 Task: open an excel sheet and write heading  Budget MasterAdd Categories in a column and its values below  'Housing, Transportation, Groceries, Utilities, Entertainment, Dining Out, Health, Miscellaneous, Savings & Total. 'Add Budgeted amountin next column and its values below  $1,500, $300, $400, $150, $200, $250, $100, $150, $500 & $3,550. Add Actual amount in next column and its values below  $1,400, $280, $420, $160, $180, $270, $90, $140, $550 & $3,550. Add Difference in next column and its values below  -$100, -$20, +$20, +$10, -$20, +$20, -$10, -$10, +$50 & $0. J6Save page DashboardInvReceipts
Action: Mouse moved to (51, 139)
Screenshot: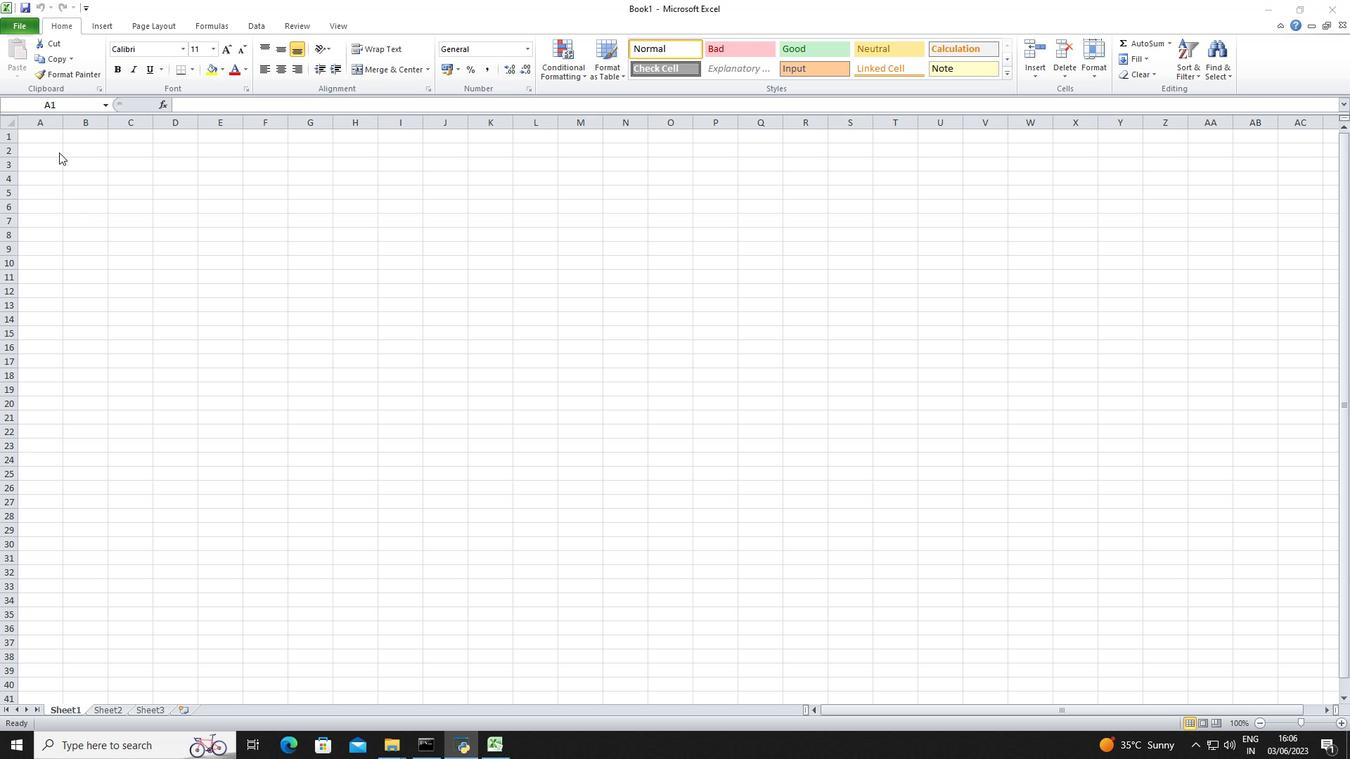 
Action: Mouse pressed left at (51, 139)
Screenshot: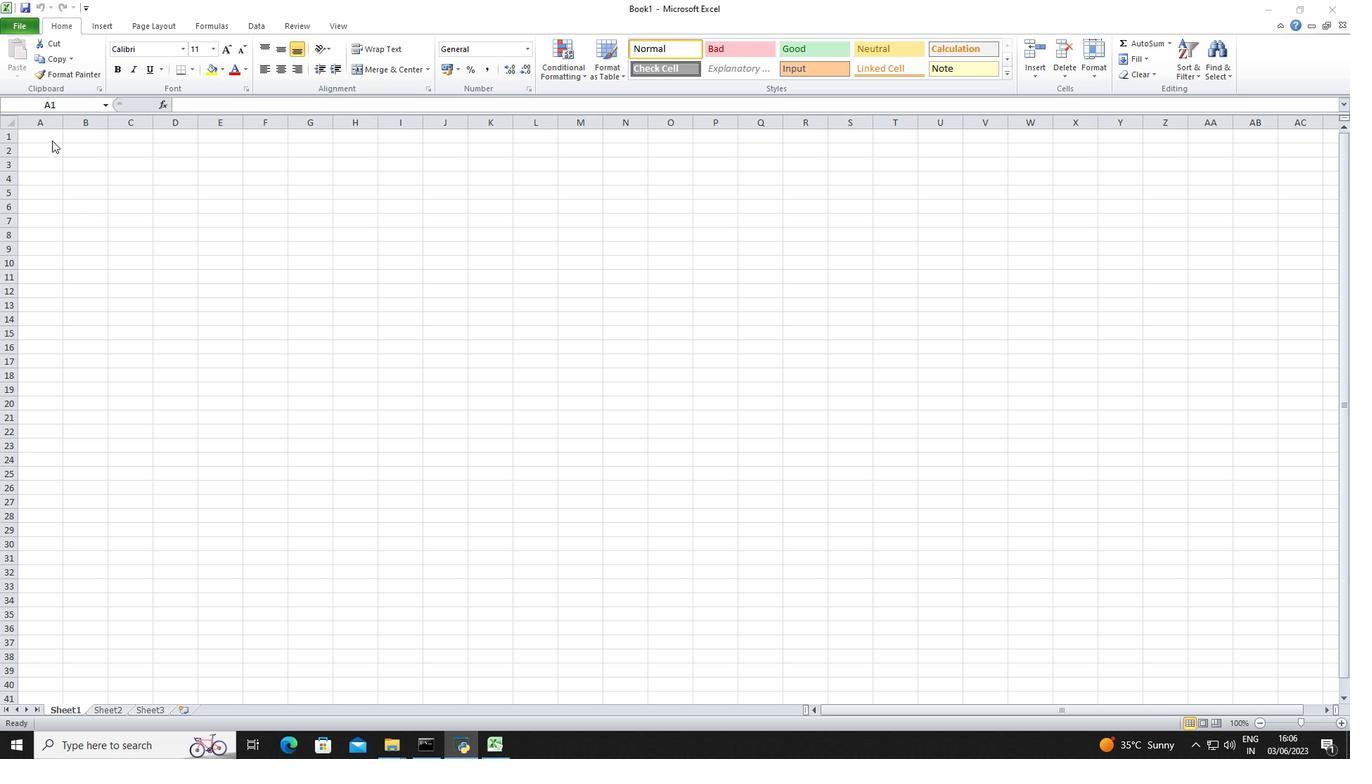 
Action: Key pressed <Key.shift>Budget<Key.space><Key.shift>Master<Key.down><Key.down><Key.shift>Categories<Key.down><Key.shift>Housing<Key.down><Key.shift>Transportation<Key.down><Key.shift><Key.shift><Key.shift>Groceries<Key.down><Key.shift>Utilities<Key.down><Key.shift>Entertainment<Key.down><Key.shift>Dining<Key.space><Key.shift>Out<Key.down><Key.shift>Health<Key.down><Key.shift>Miscellaneous<Key.down><Key.shift>Savings<Key.down><Key.shift>Total<Key.down><Key.right><Key.right><Key.up><Key.up><Key.up><Key.up><Key.up><Key.up><Key.up><Key.up><Key.up><Key.up><Key.up><Key.shift>Budgeted<Key.space><Key.shift>Amount<Key.space>1500<Key.backspace><Key.backspace><Key.backspace><Key.down><Key.up><Key.right><Key.backspace><Key.shift>AMount<Key.down><Key.left>1500<Key.down>300<Key.down>400<Key.down>150<Key.down>200<Key.down>250<Key.down>100<Key.down>150<Key.down>500<Key.down>3550<Key.down><Key.right><Key.right><Key.right><Key.up><Key.up><Key.up><Key.up><Key.up><Key.up><Key.up><Key.up><Key.up><Key.up><Key.up><Key.shift>Amount<Key.down>1400<Key.down>280<Key.down>420<Key.down>160<Key.down>180<Key.down>270<Key.down>90<Key.down>140<Key.down>550<Key.down>3550<Key.down>
Screenshot: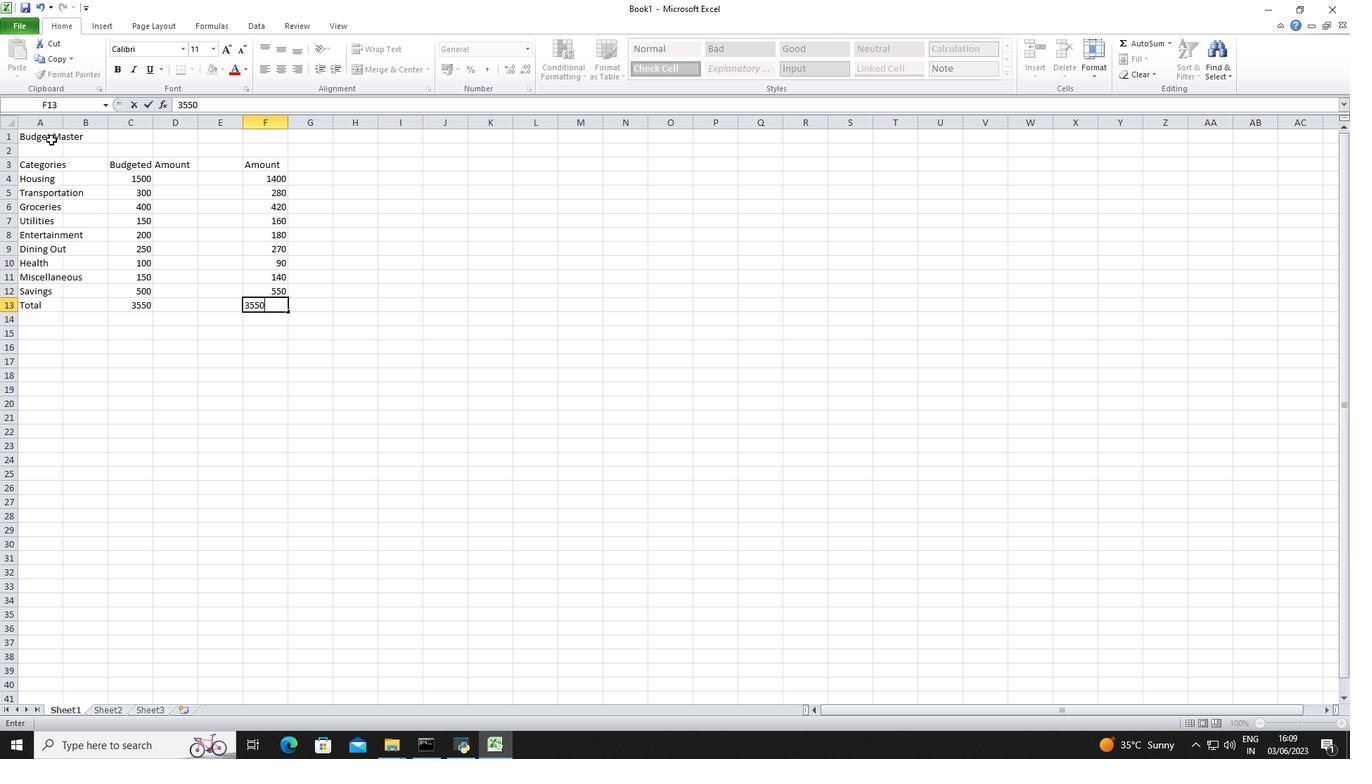 
Action: Mouse moved to (132, 178)
Screenshot: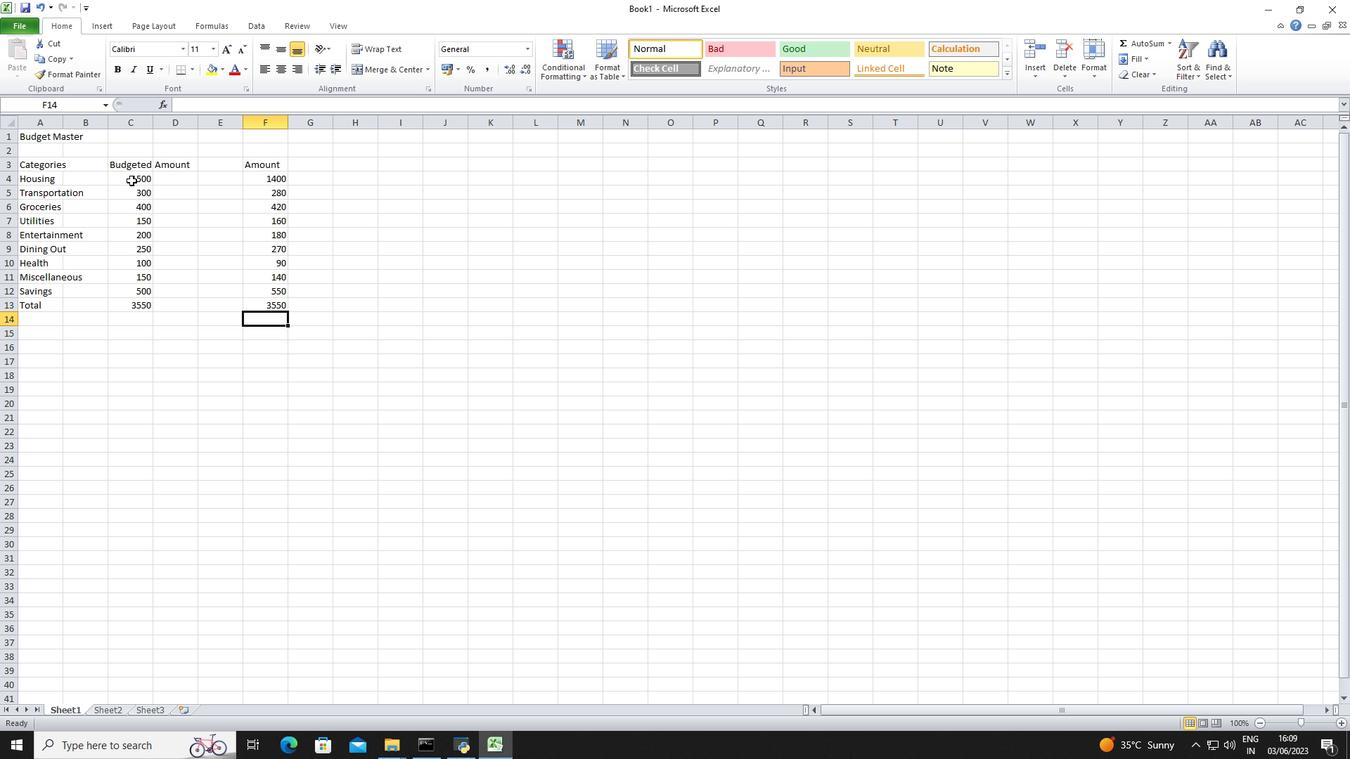 
Action: Mouse pressed left at (132, 178)
Screenshot: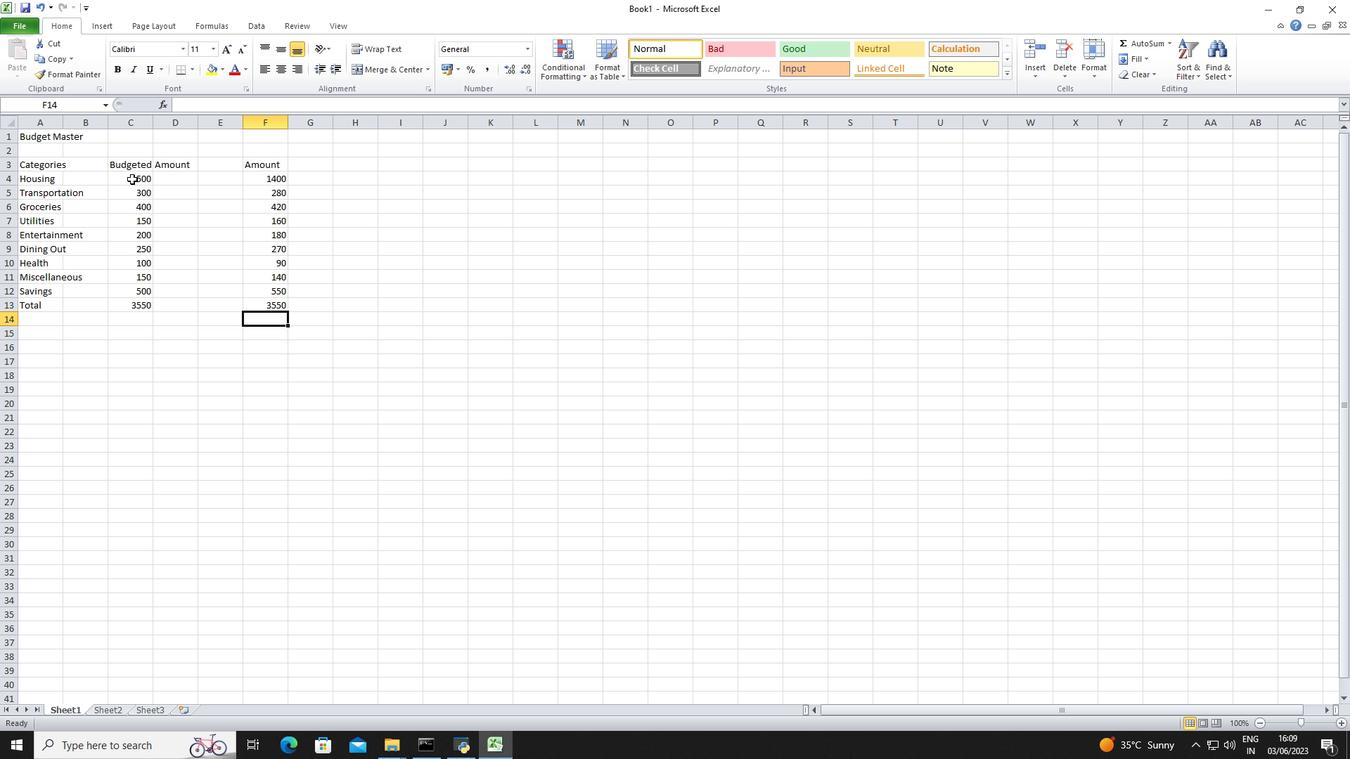 
Action: Mouse moved to (530, 42)
Screenshot: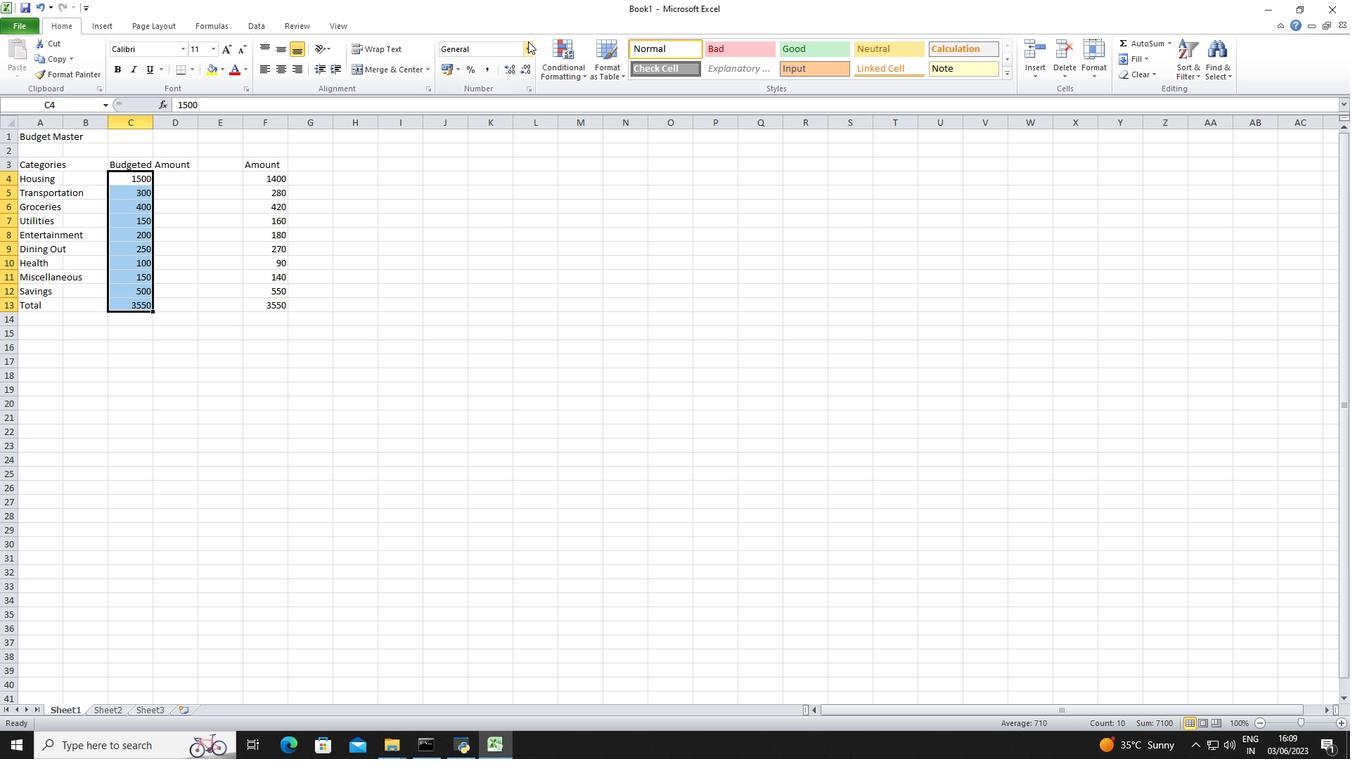 
Action: Mouse pressed left at (530, 42)
Screenshot: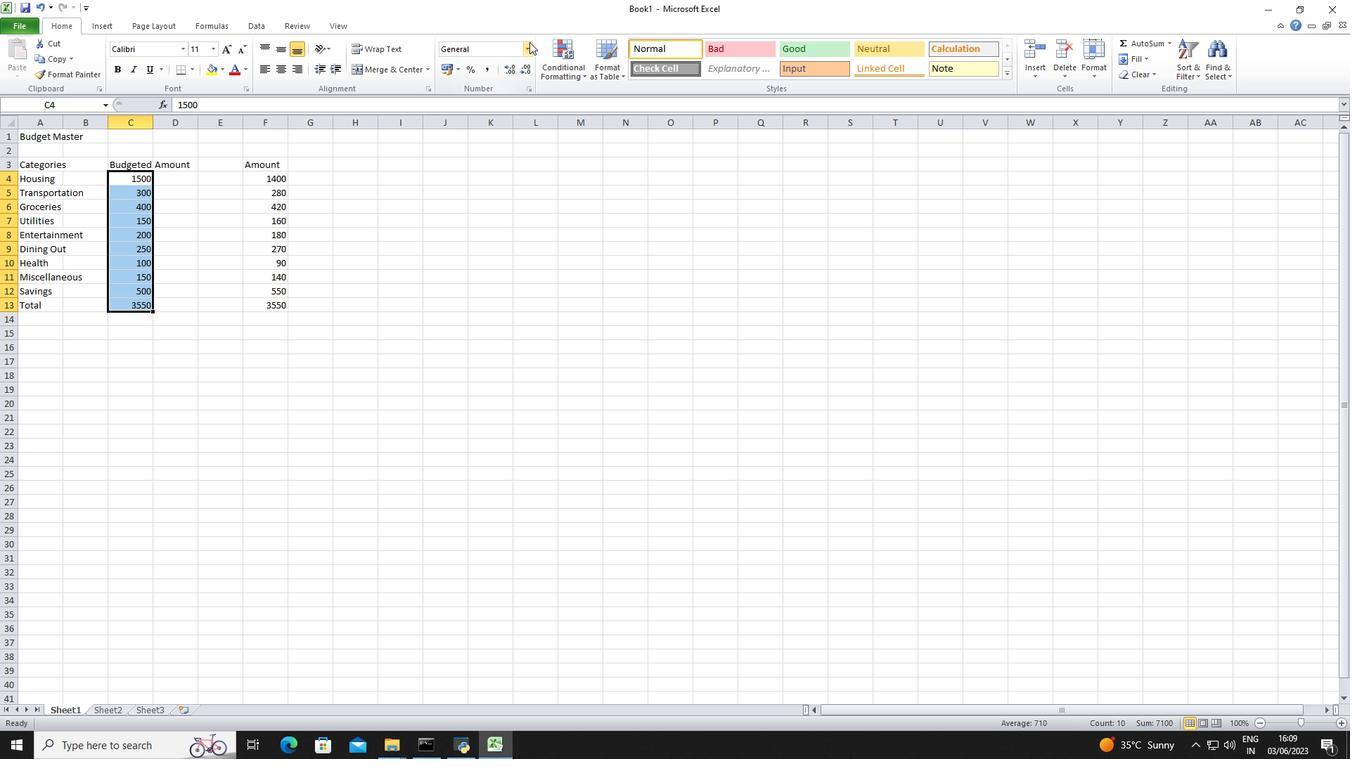 
Action: Mouse moved to (501, 401)
Screenshot: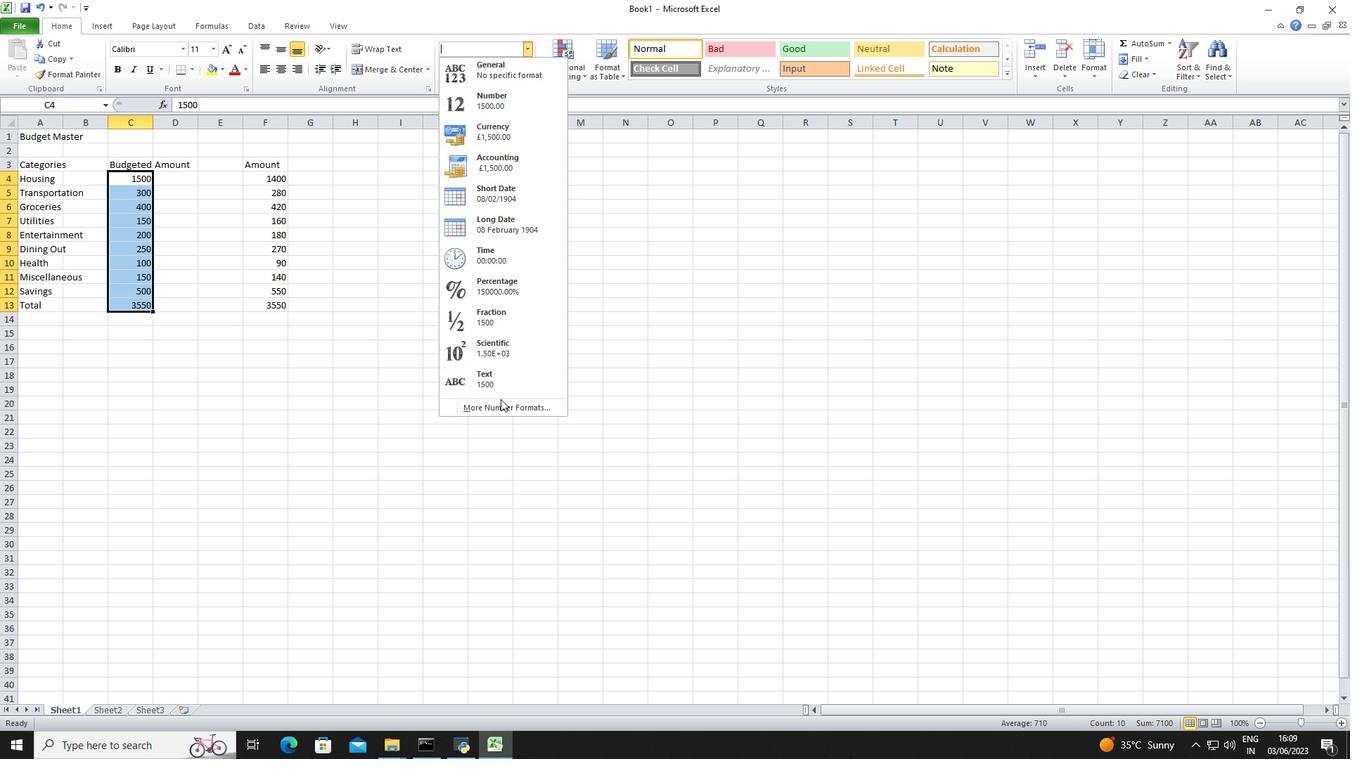 
Action: Mouse pressed left at (501, 401)
Screenshot: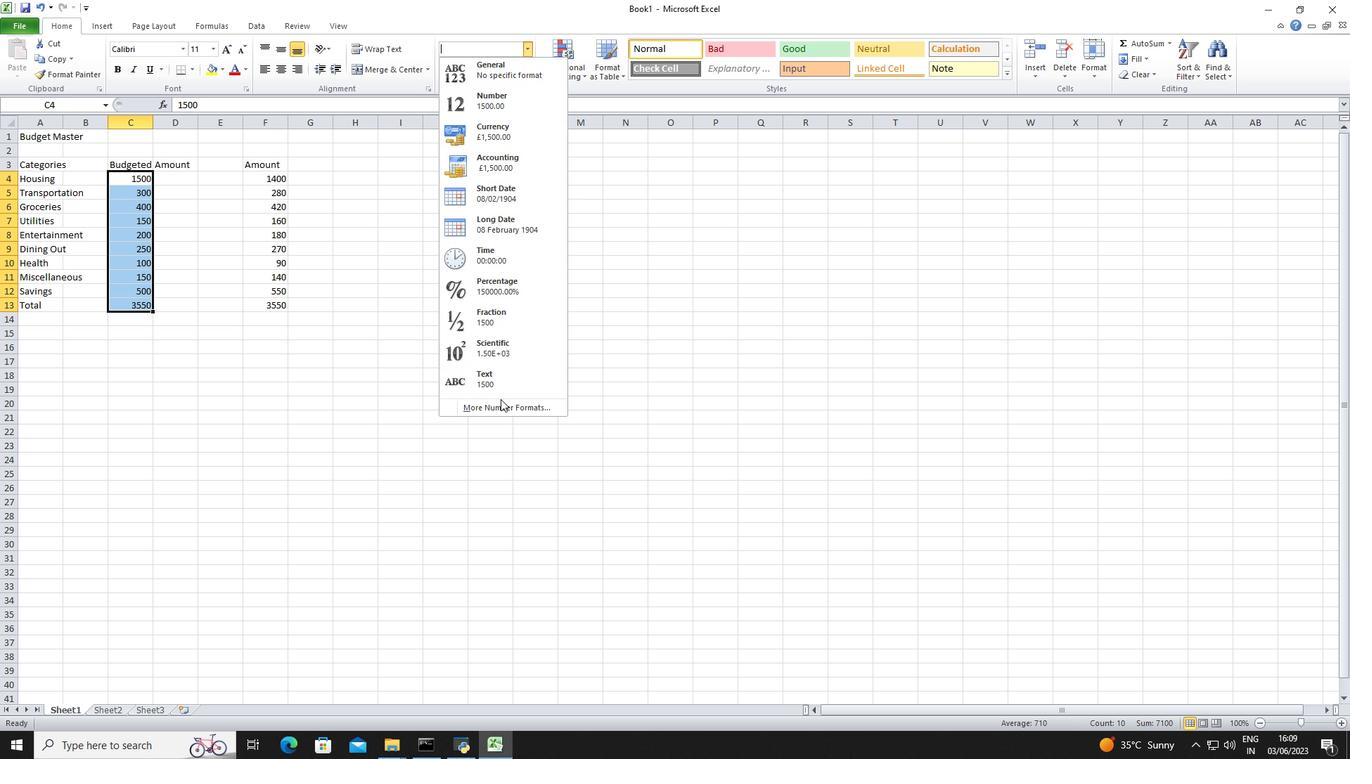 
Action: Mouse moved to (206, 260)
Screenshot: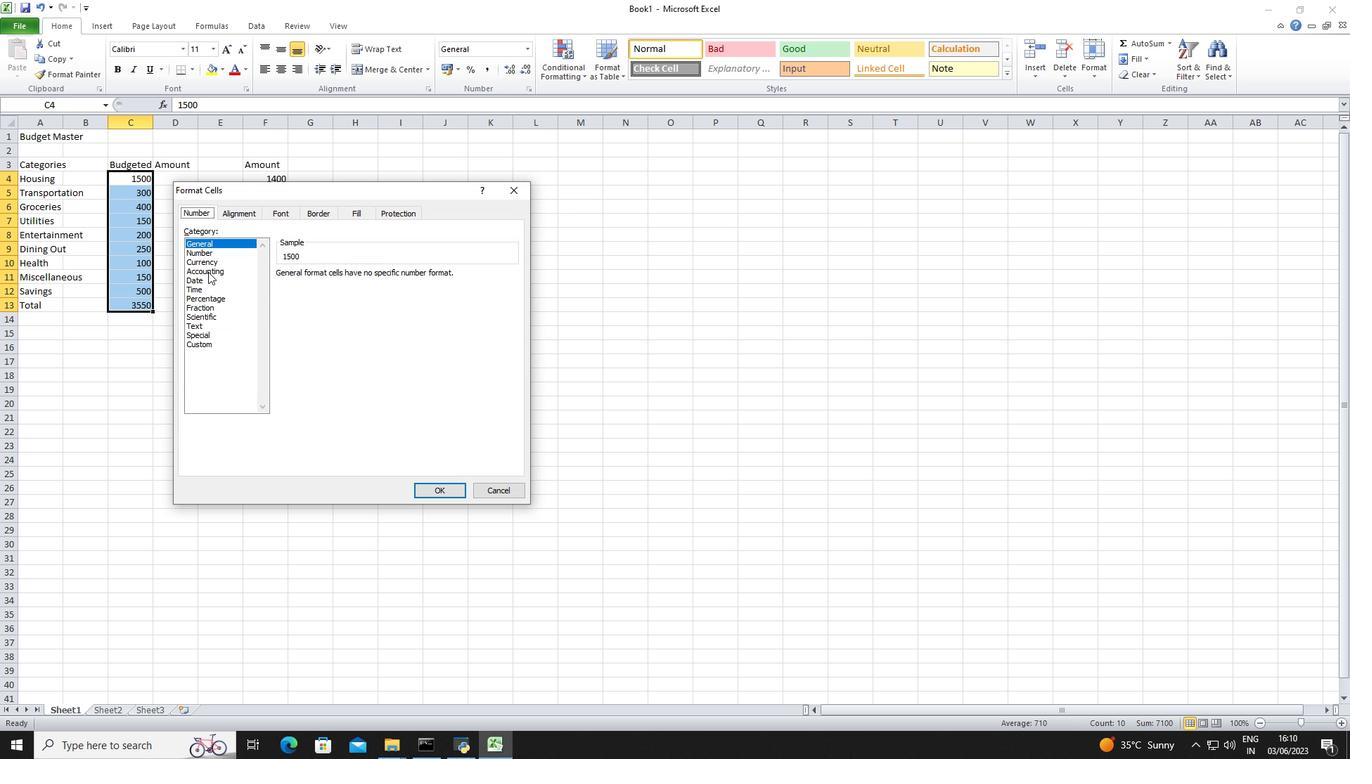 
Action: Mouse pressed left at (206, 260)
Screenshot: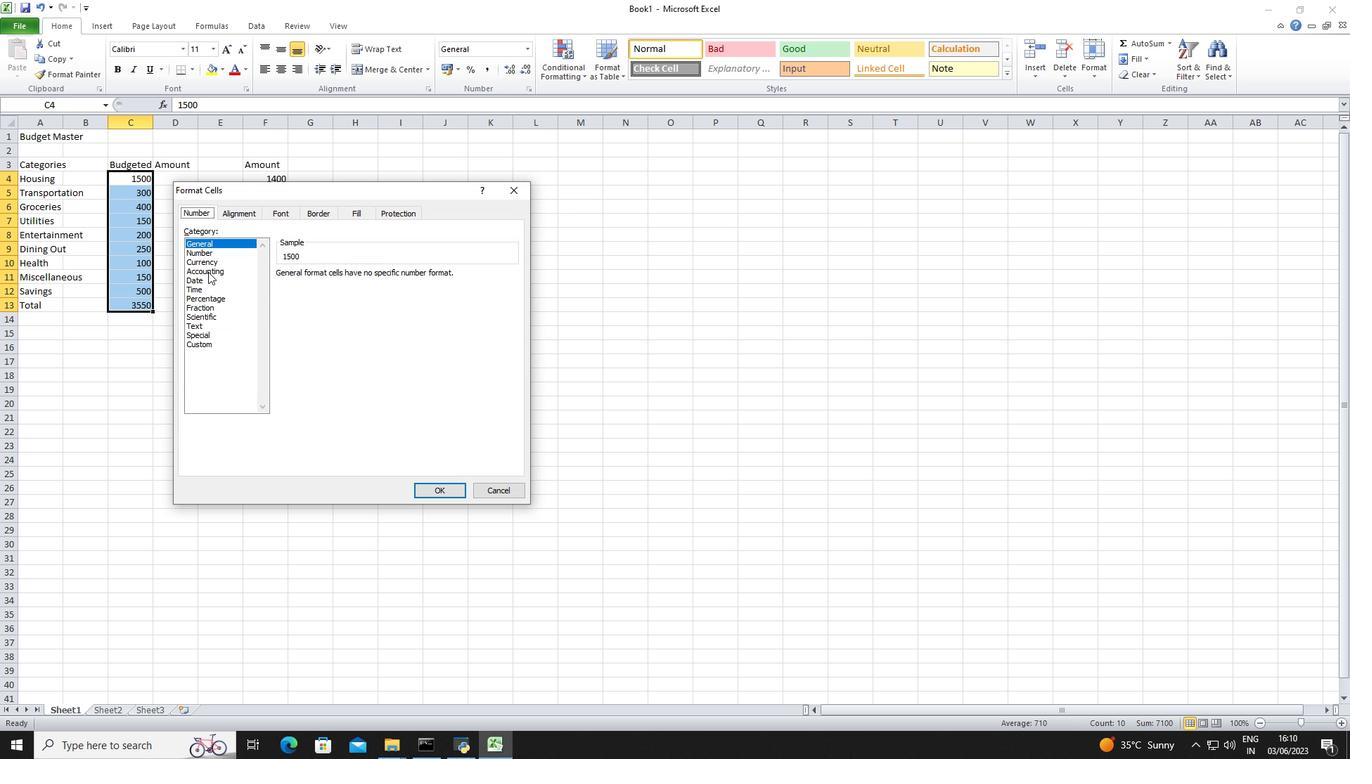 
Action: Mouse moved to (372, 277)
Screenshot: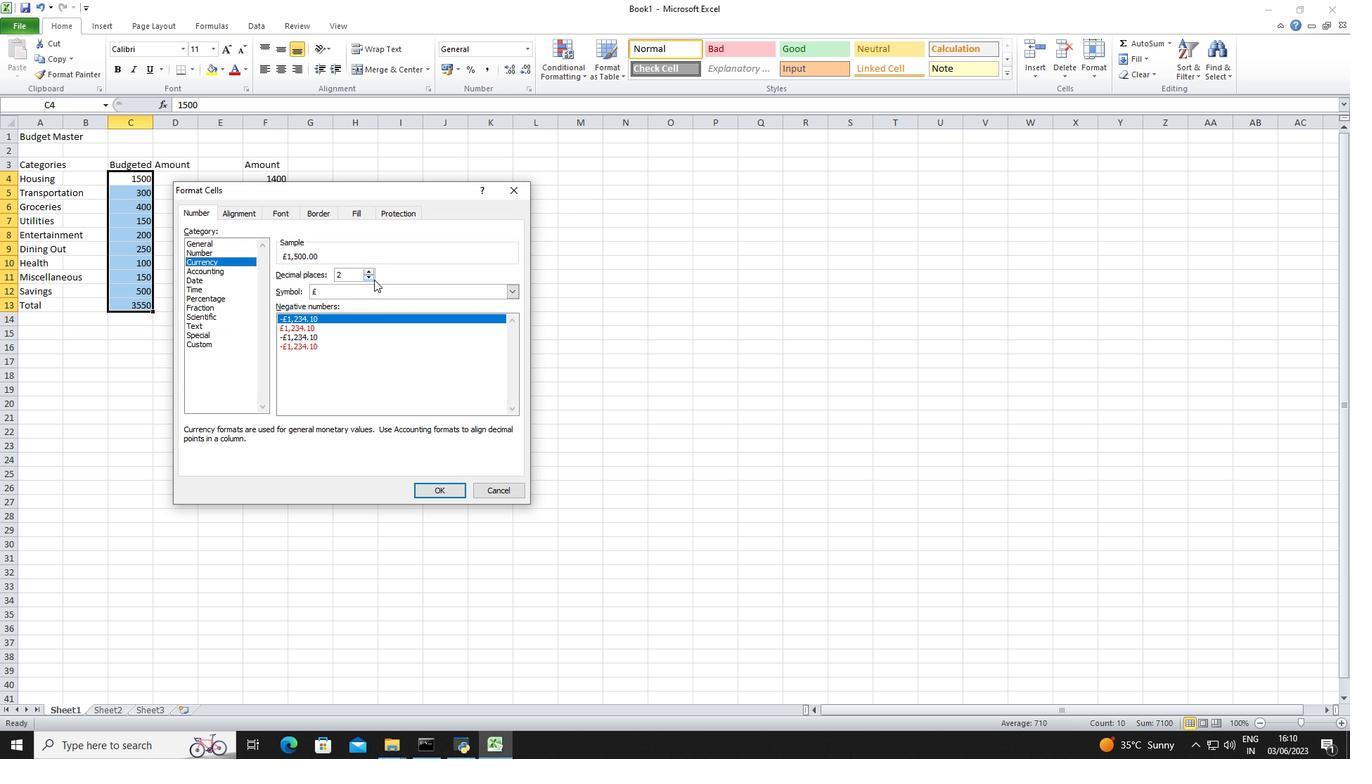 
Action: Mouse pressed left at (372, 277)
Screenshot: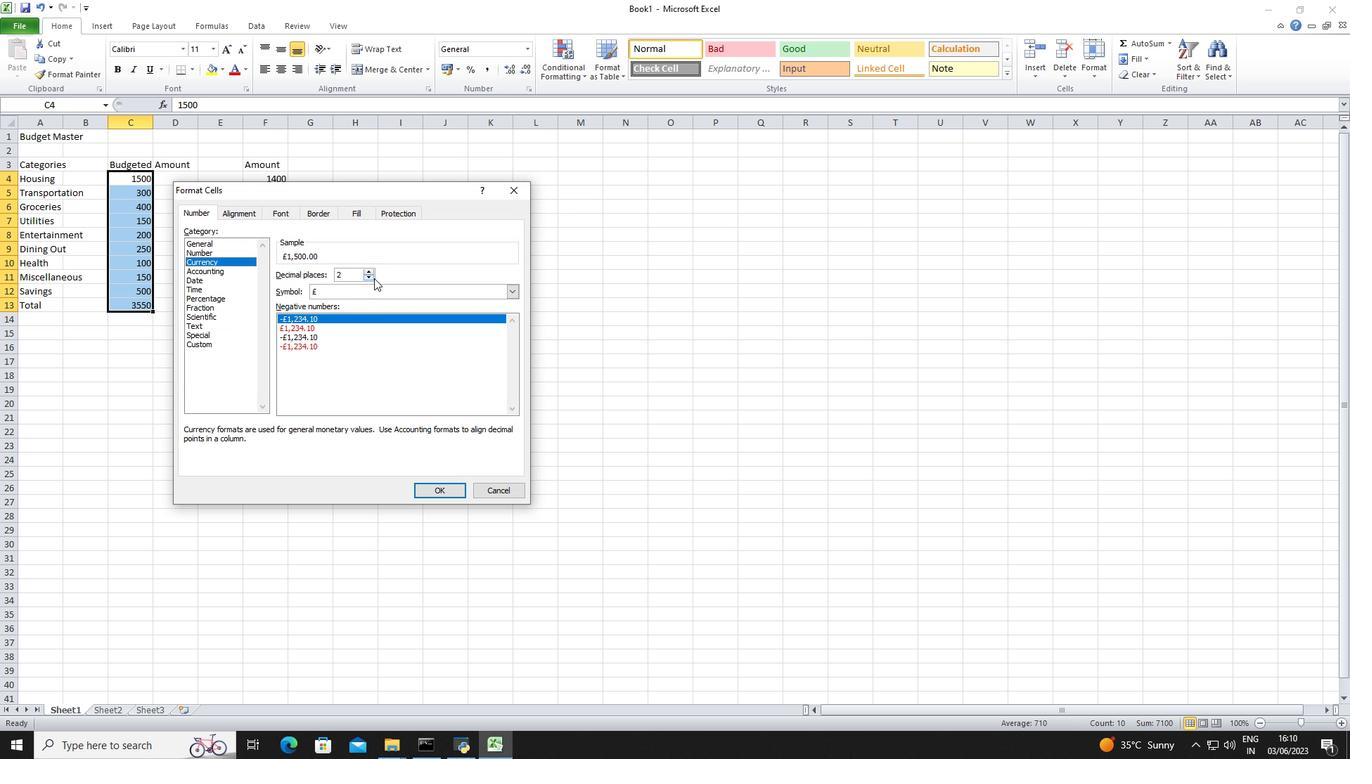 
Action: Mouse pressed left at (372, 277)
Screenshot: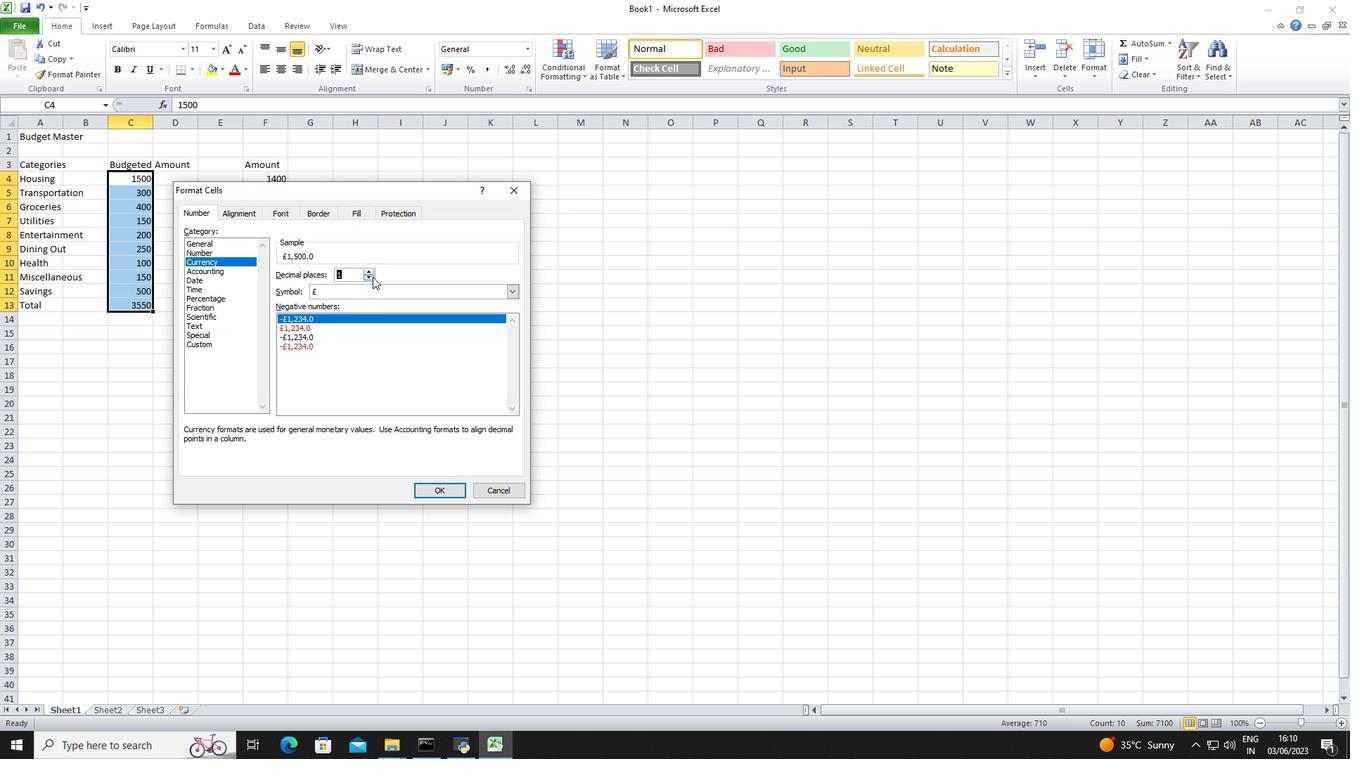 
Action: Mouse moved to (371, 286)
Screenshot: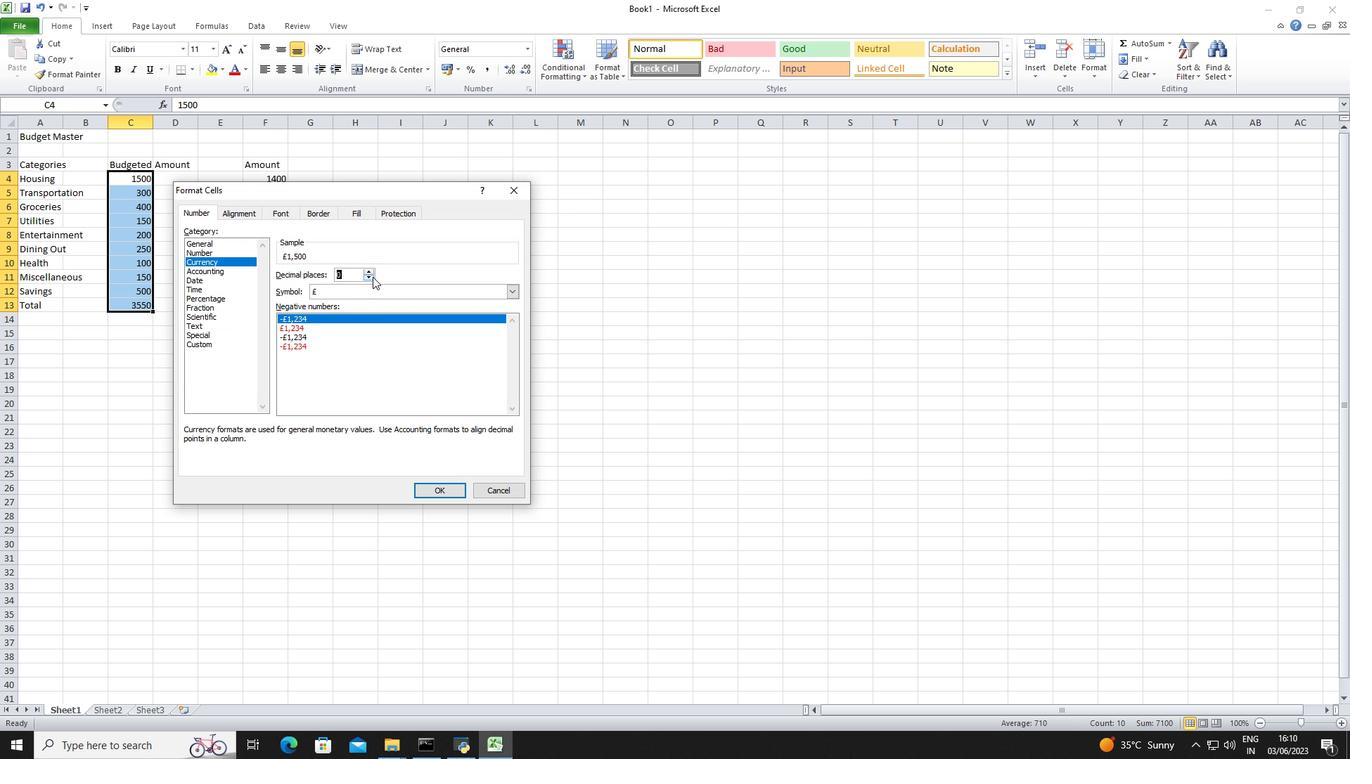 
Action: Mouse pressed left at (371, 286)
Screenshot: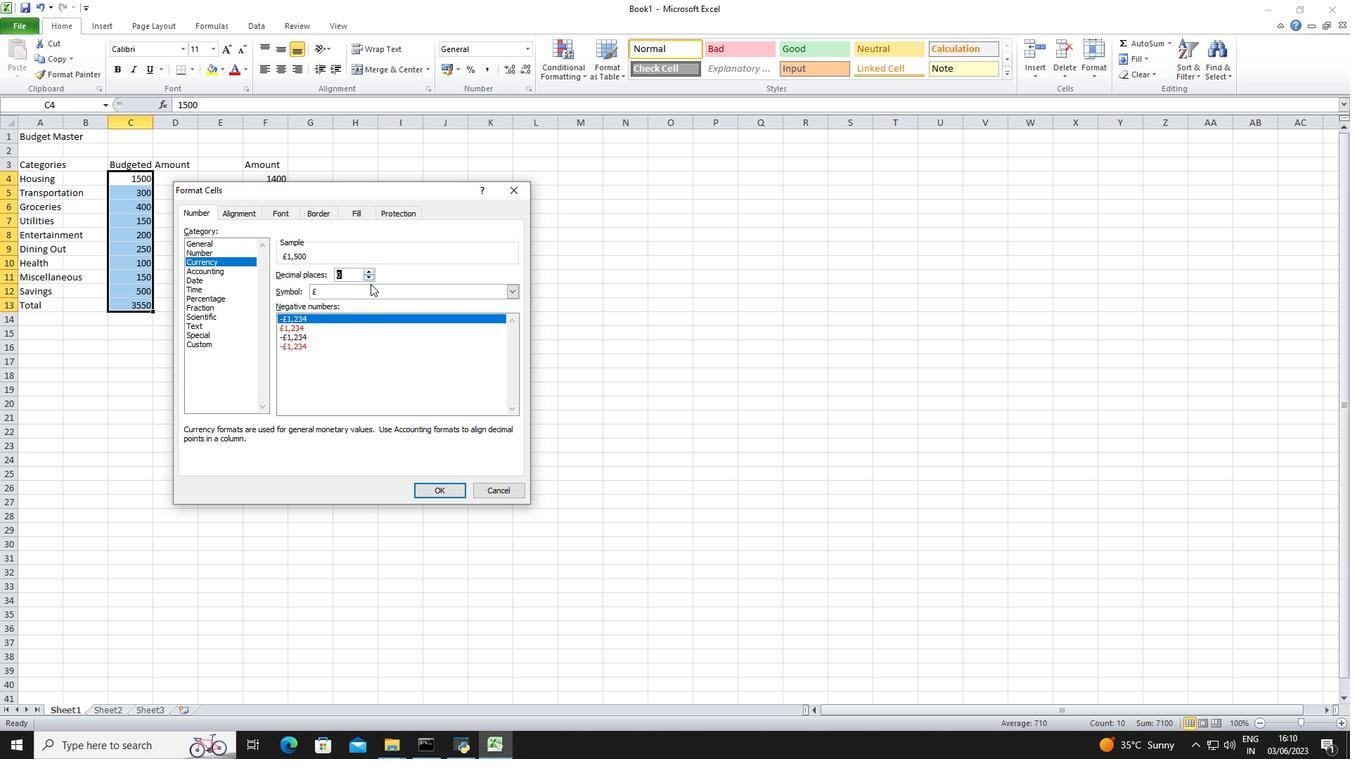 
Action: Mouse moved to (371, 322)
Screenshot: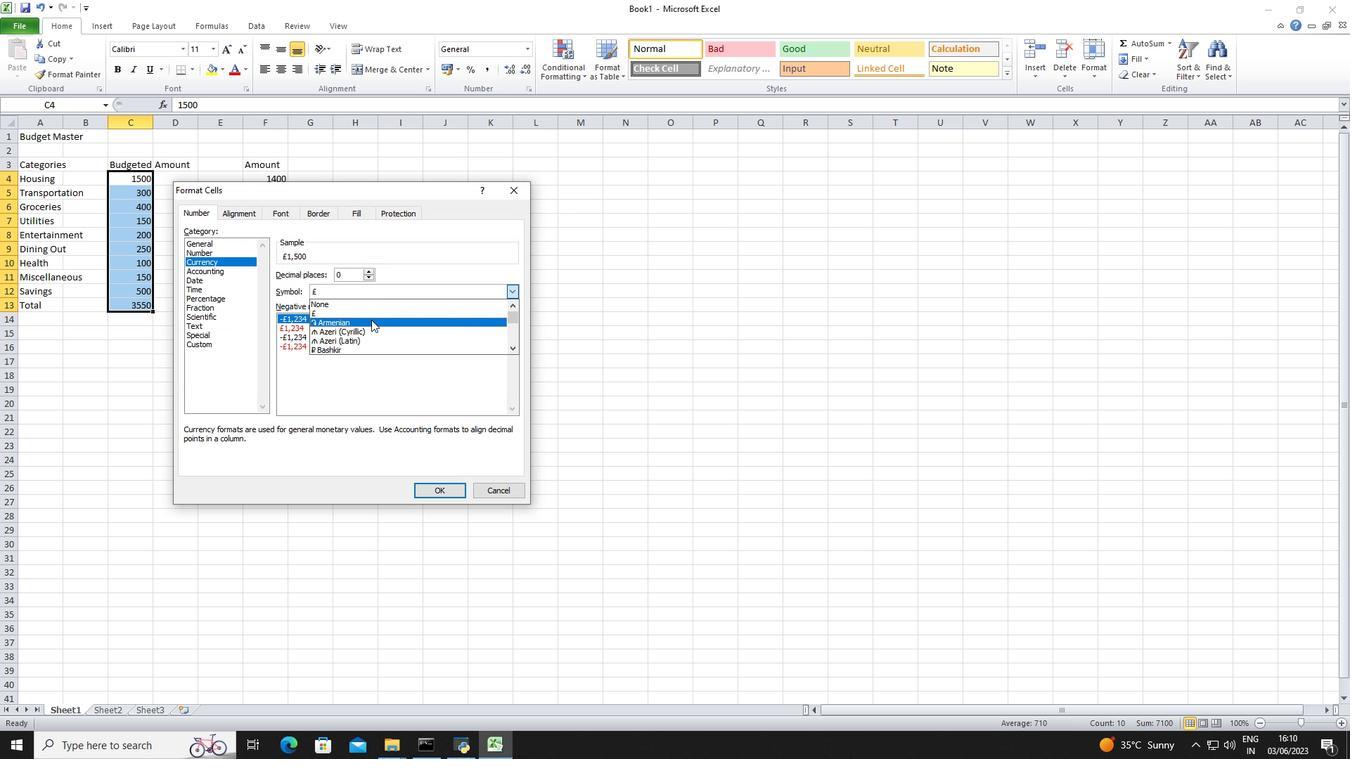 
Action: Mouse scrolled (371, 321) with delta (0, 0)
Screenshot: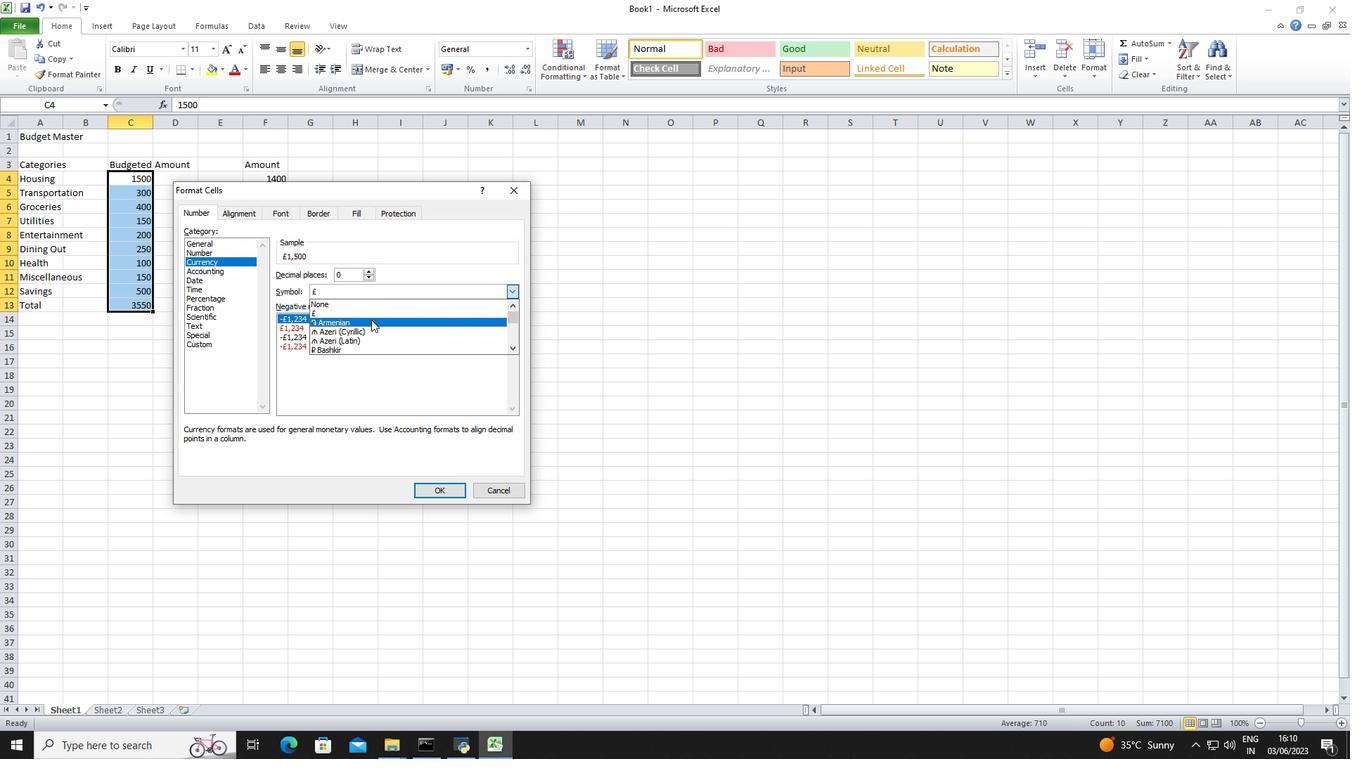 
Action: Mouse moved to (371, 322)
Screenshot: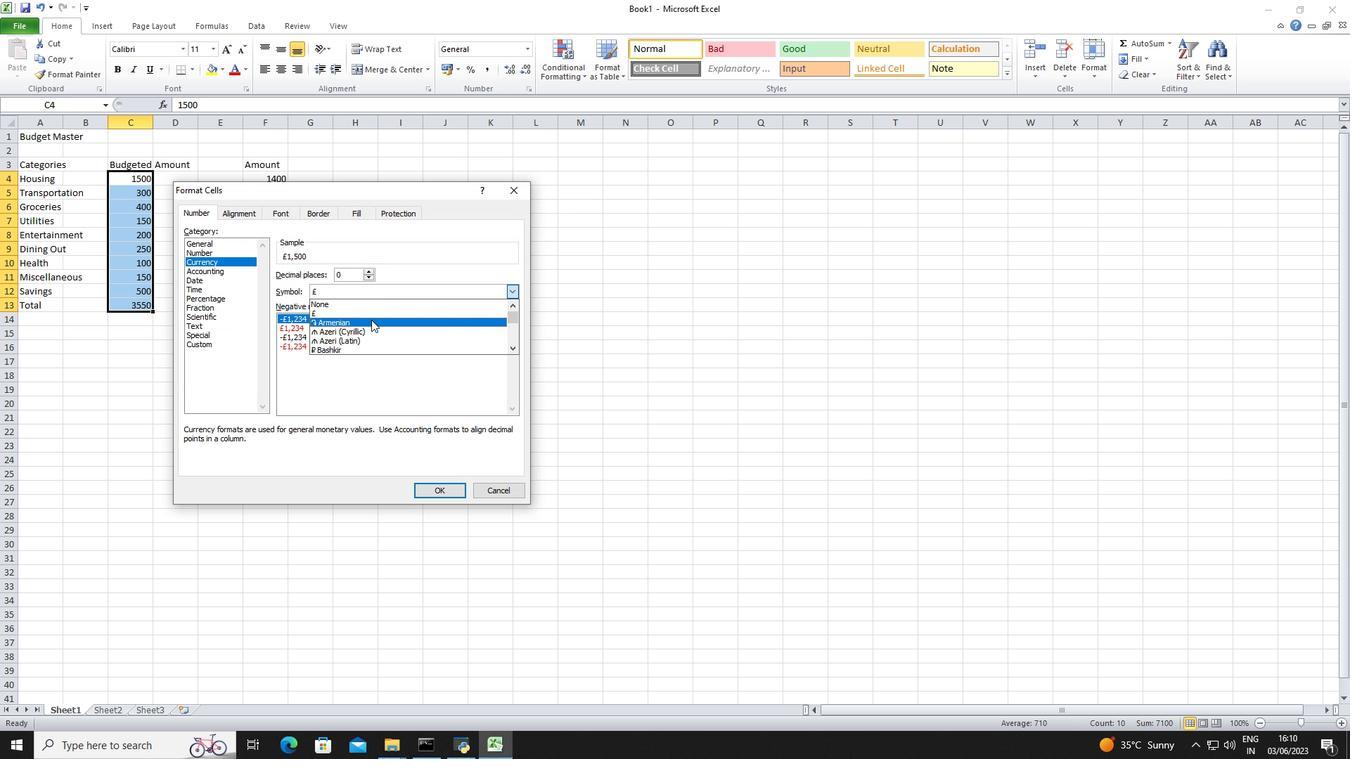 
Action: Mouse scrolled (371, 322) with delta (0, 0)
Screenshot: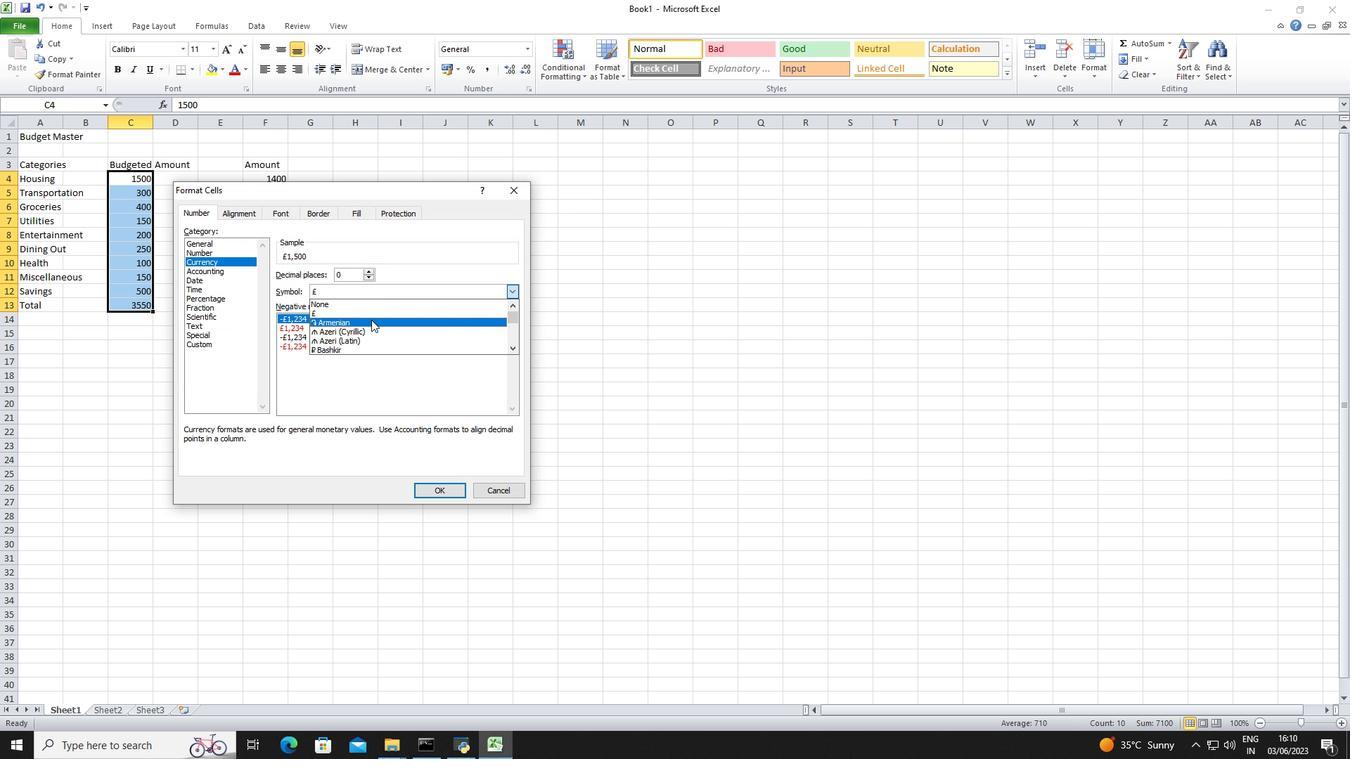 
Action: Mouse scrolled (371, 322) with delta (0, 0)
Screenshot: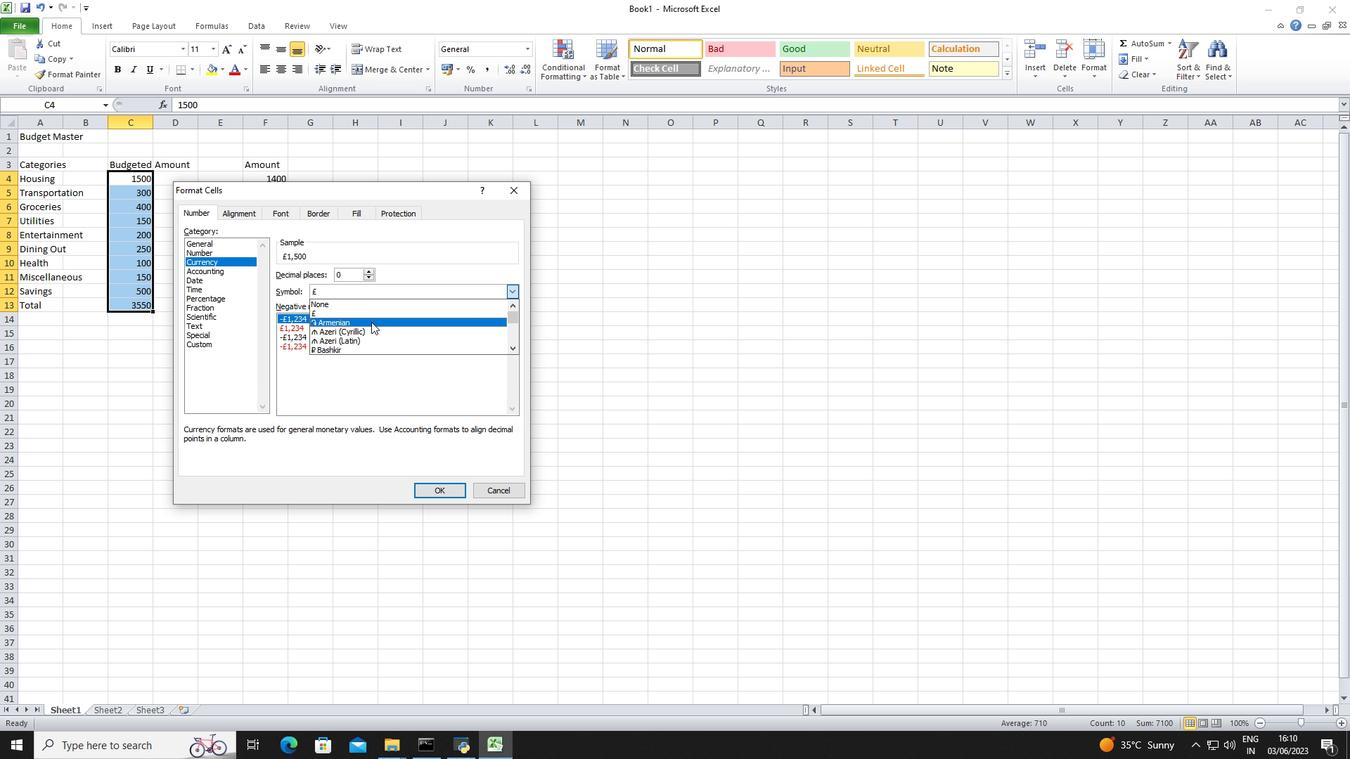 
Action: Mouse scrolled (371, 322) with delta (0, 0)
Screenshot: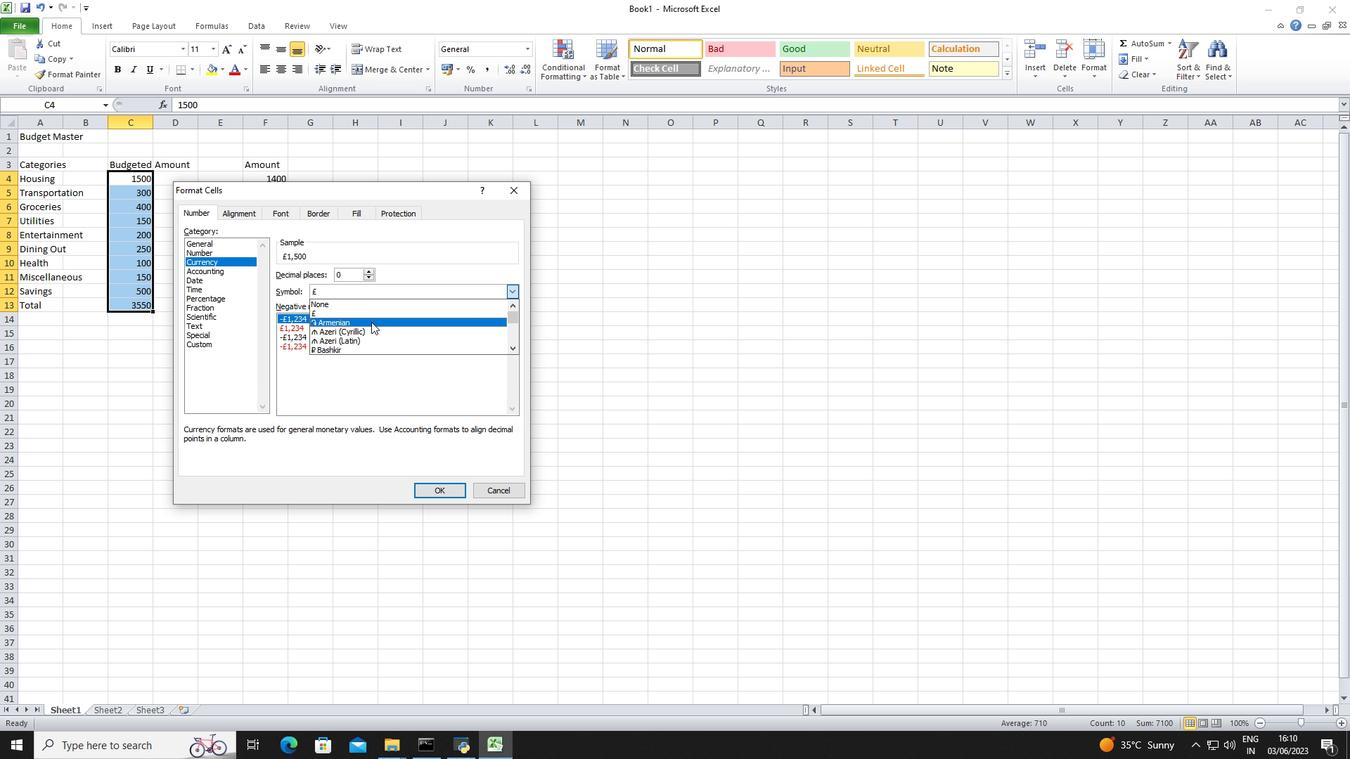 
Action: Mouse scrolled (371, 322) with delta (0, 0)
Screenshot: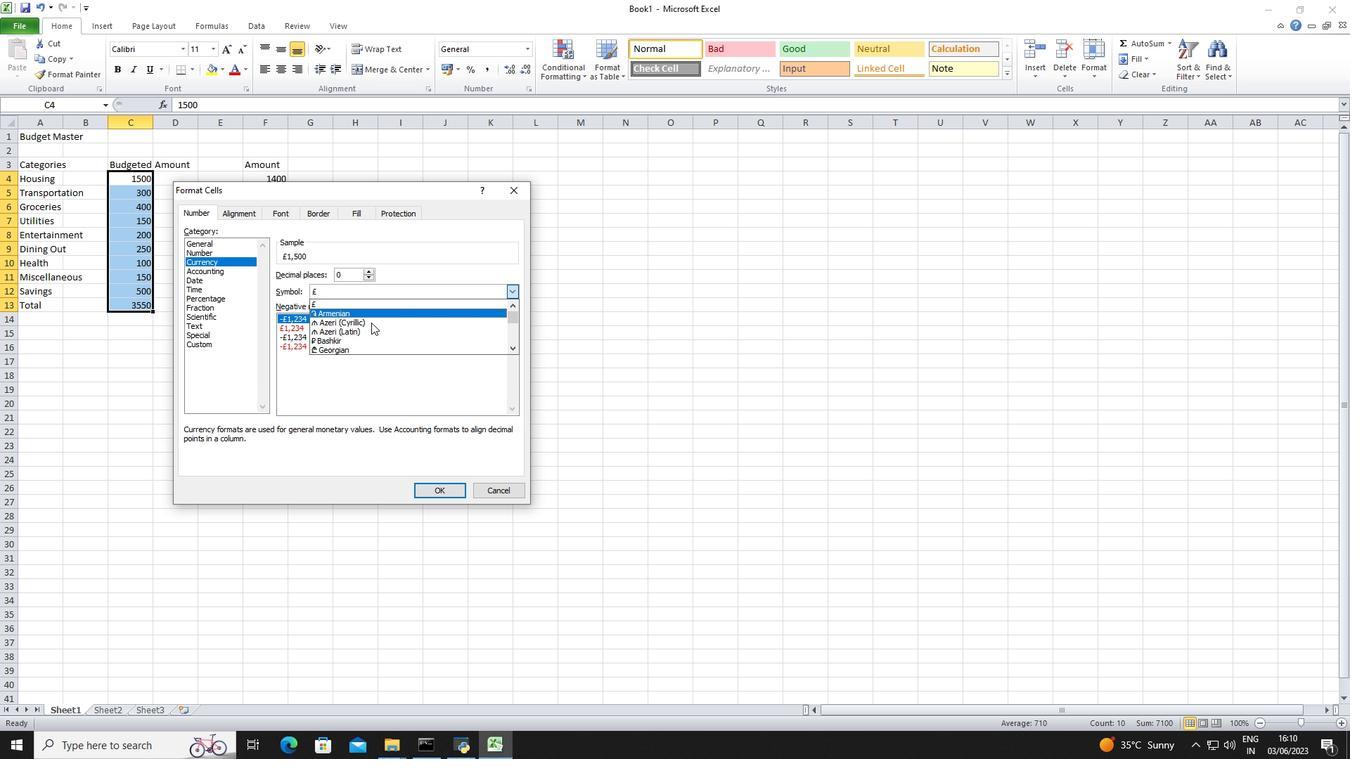 
Action: Mouse scrolled (371, 322) with delta (0, 0)
Screenshot: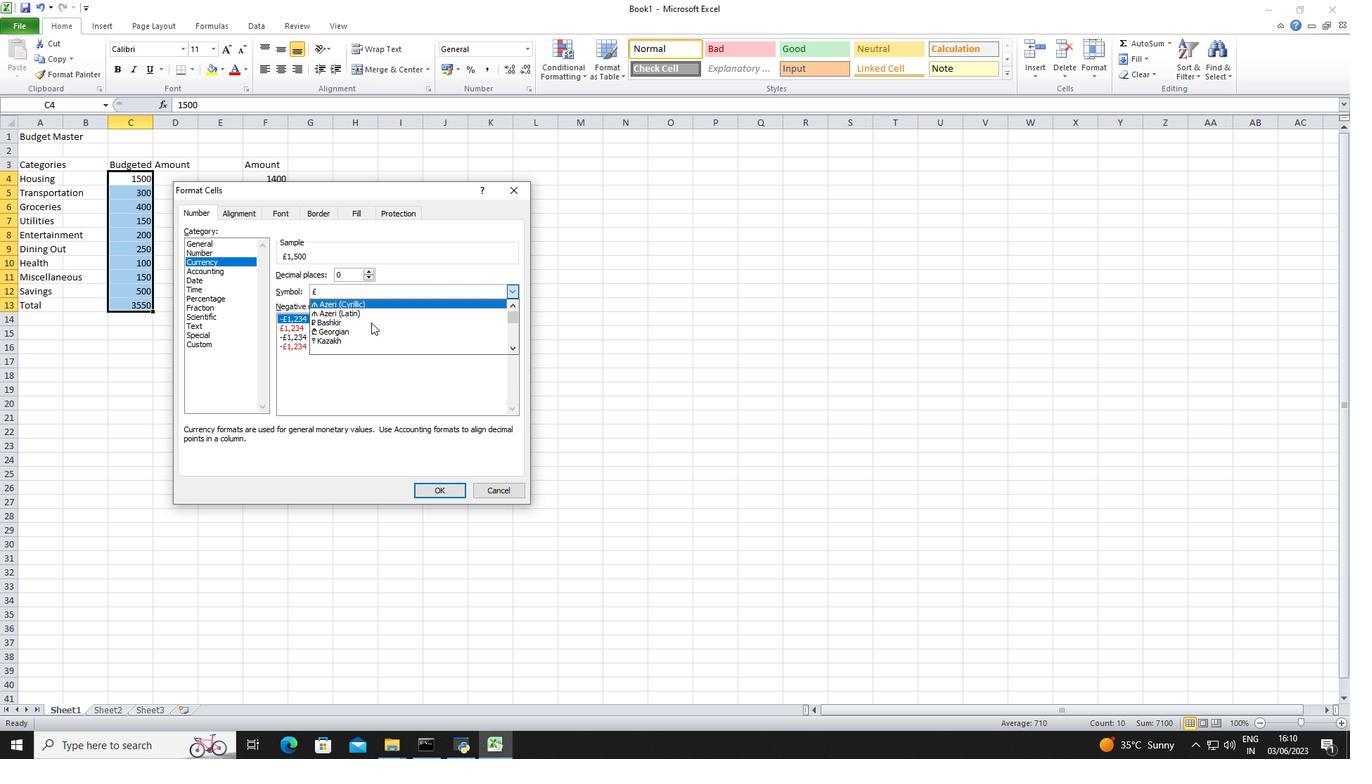 
Action: Mouse scrolled (371, 322) with delta (0, 0)
Screenshot: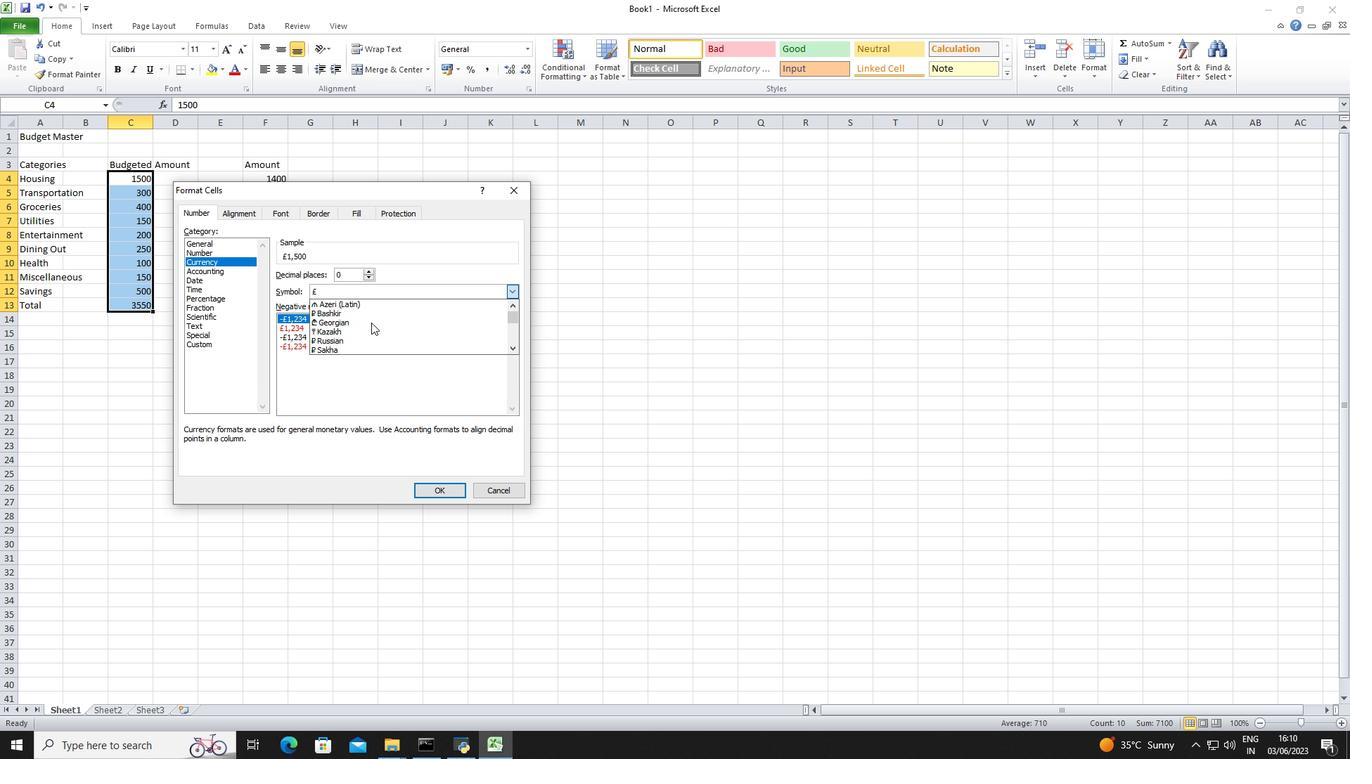 
Action: Mouse scrolled (371, 322) with delta (0, 0)
Screenshot: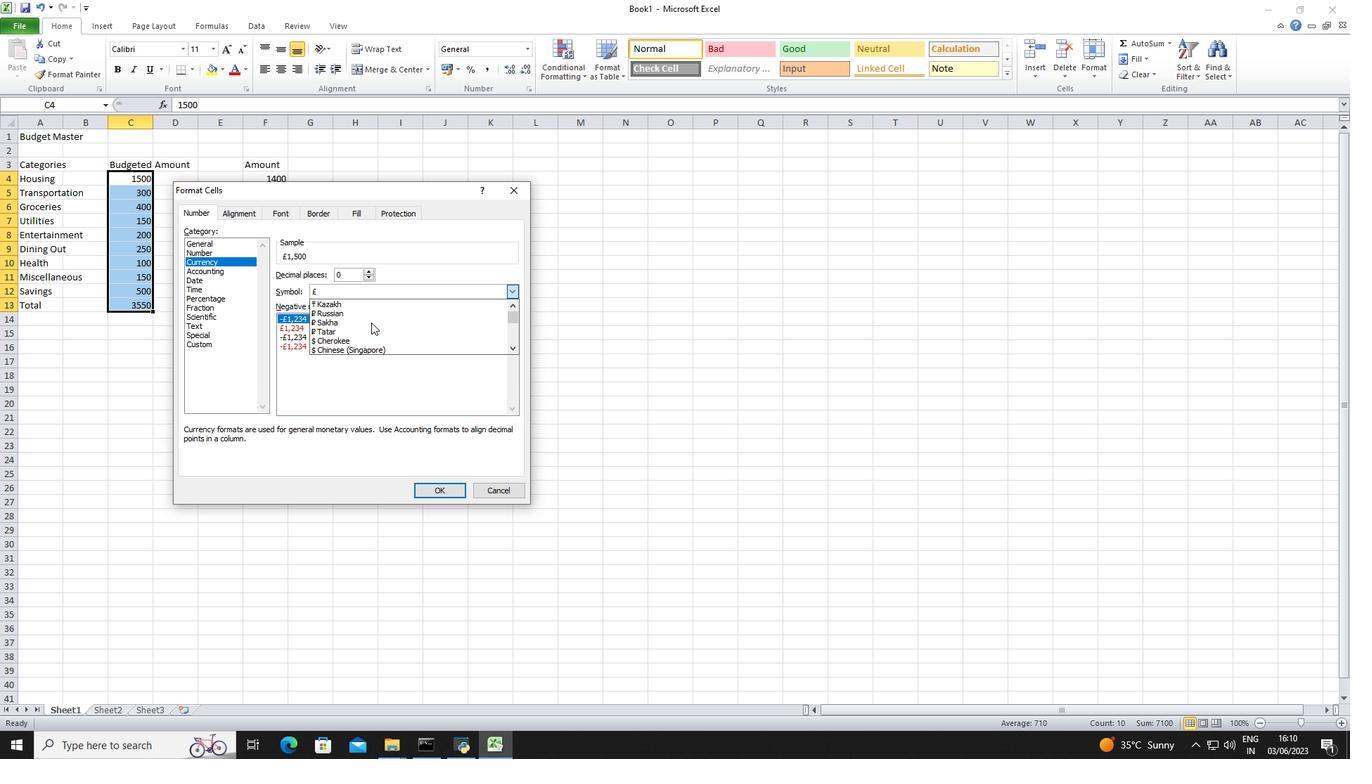 
Action: Mouse moved to (371, 324)
Screenshot: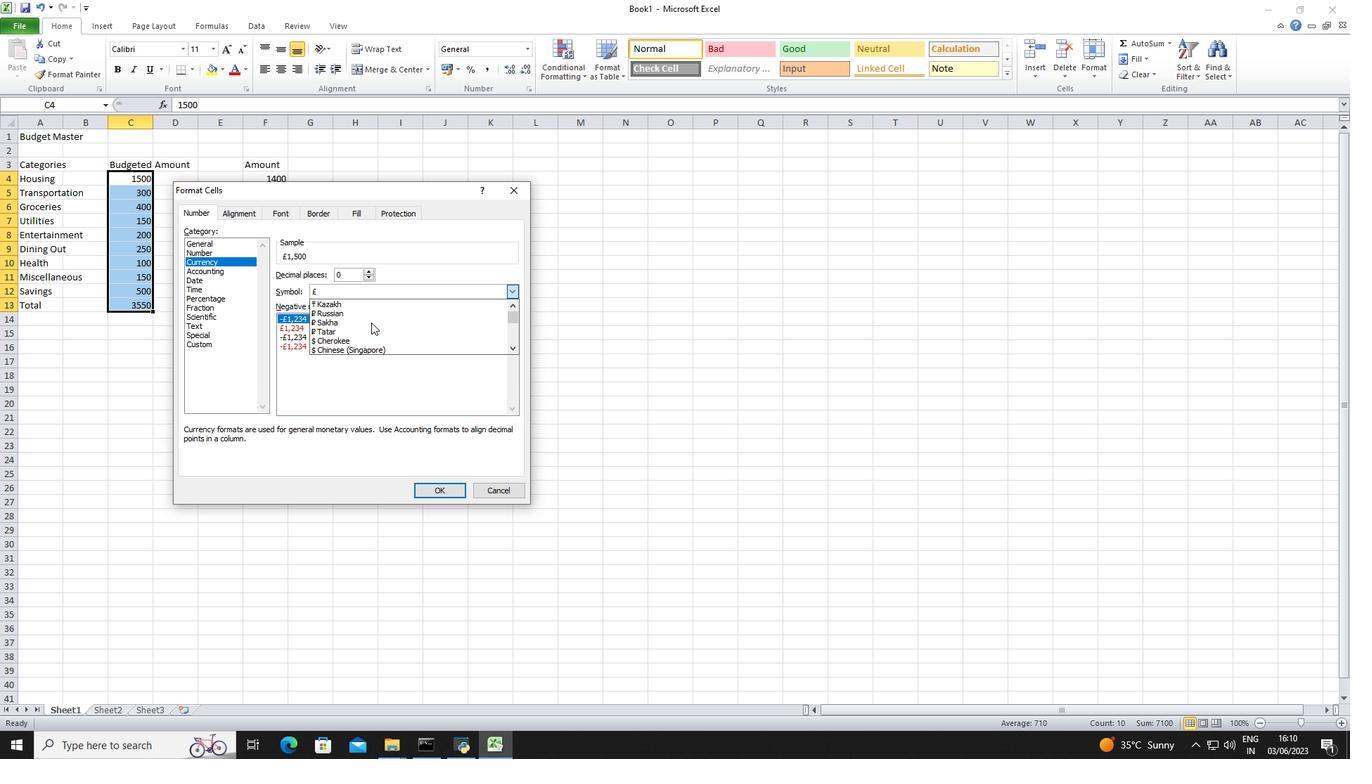 
Action: Mouse scrolled (371, 324) with delta (0, 0)
Screenshot: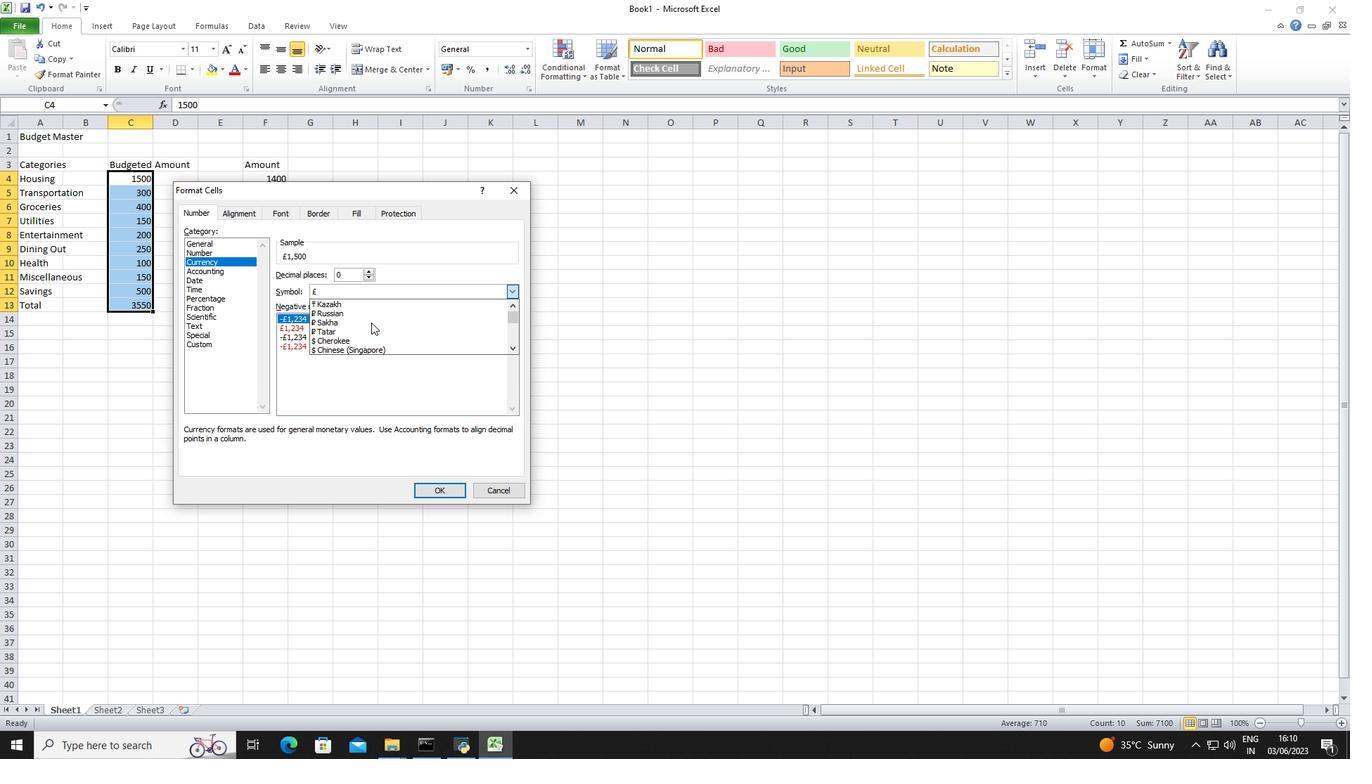 
Action: Mouse moved to (371, 325)
Screenshot: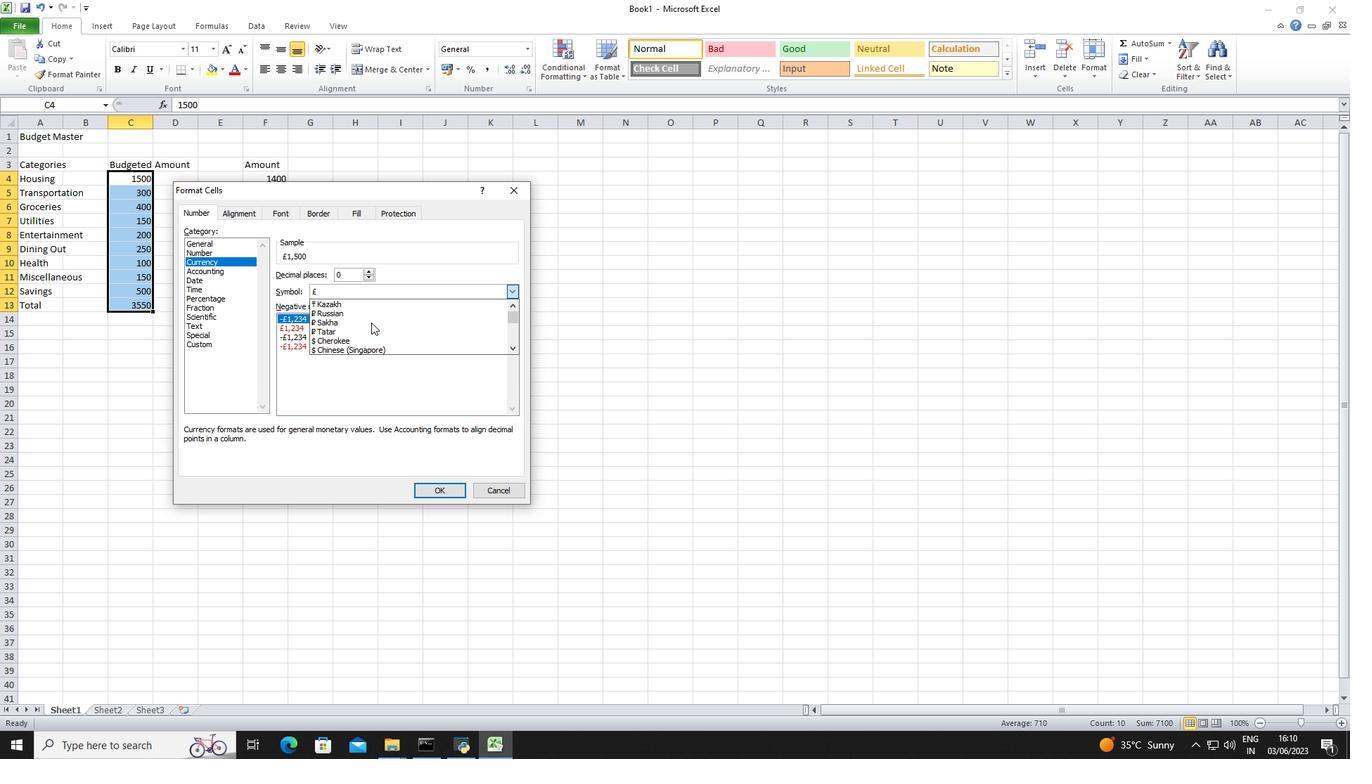 
Action: Mouse scrolled (371, 324) with delta (0, 0)
Screenshot: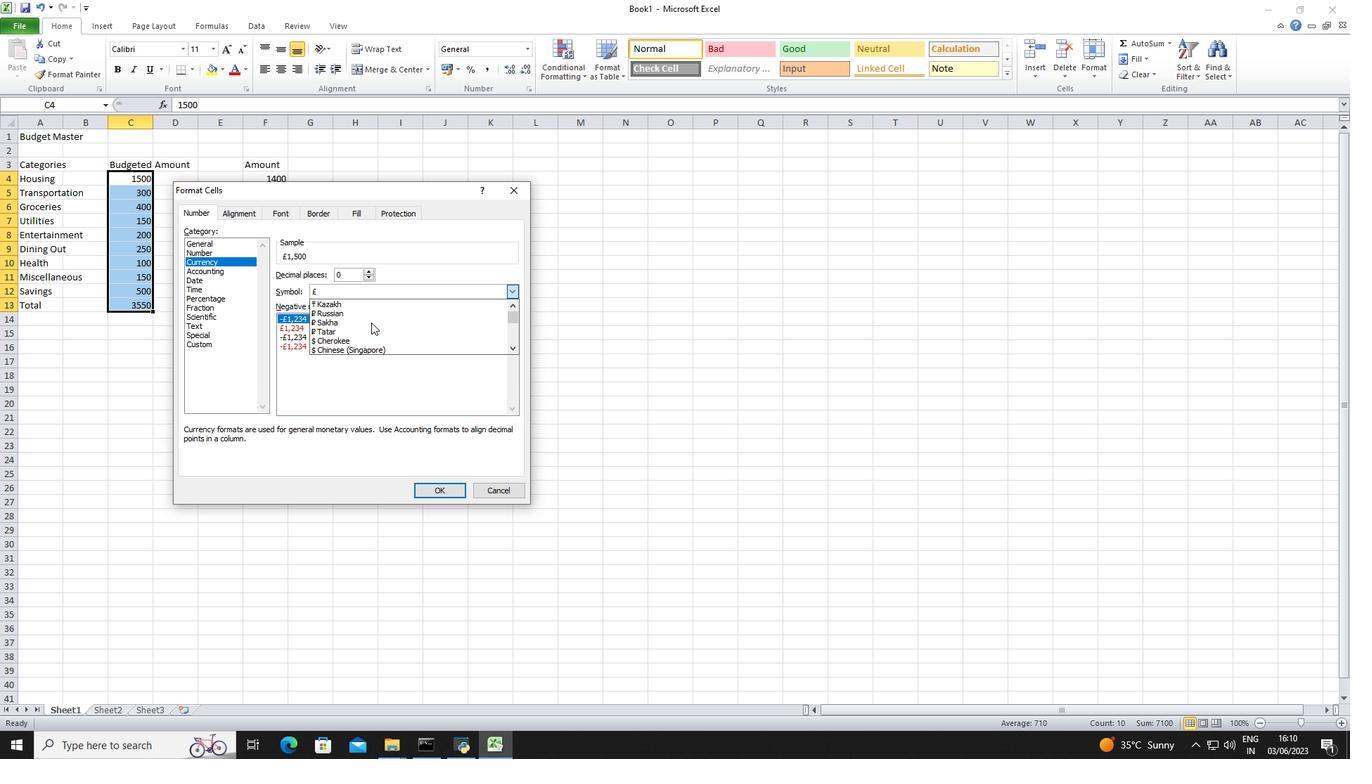 
Action: Mouse moved to (369, 330)
Screenshot: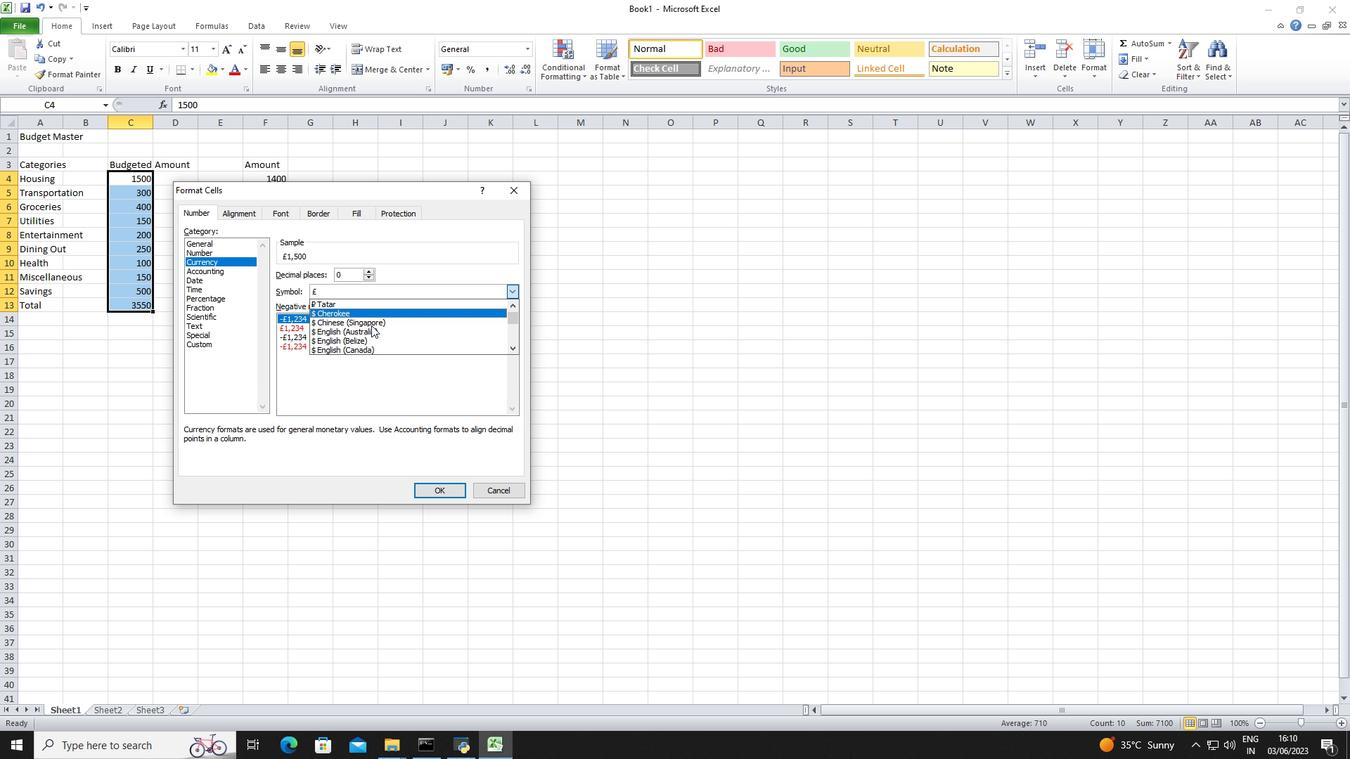 
Action: Mouse pressed left at (369, 330)
Screenshot: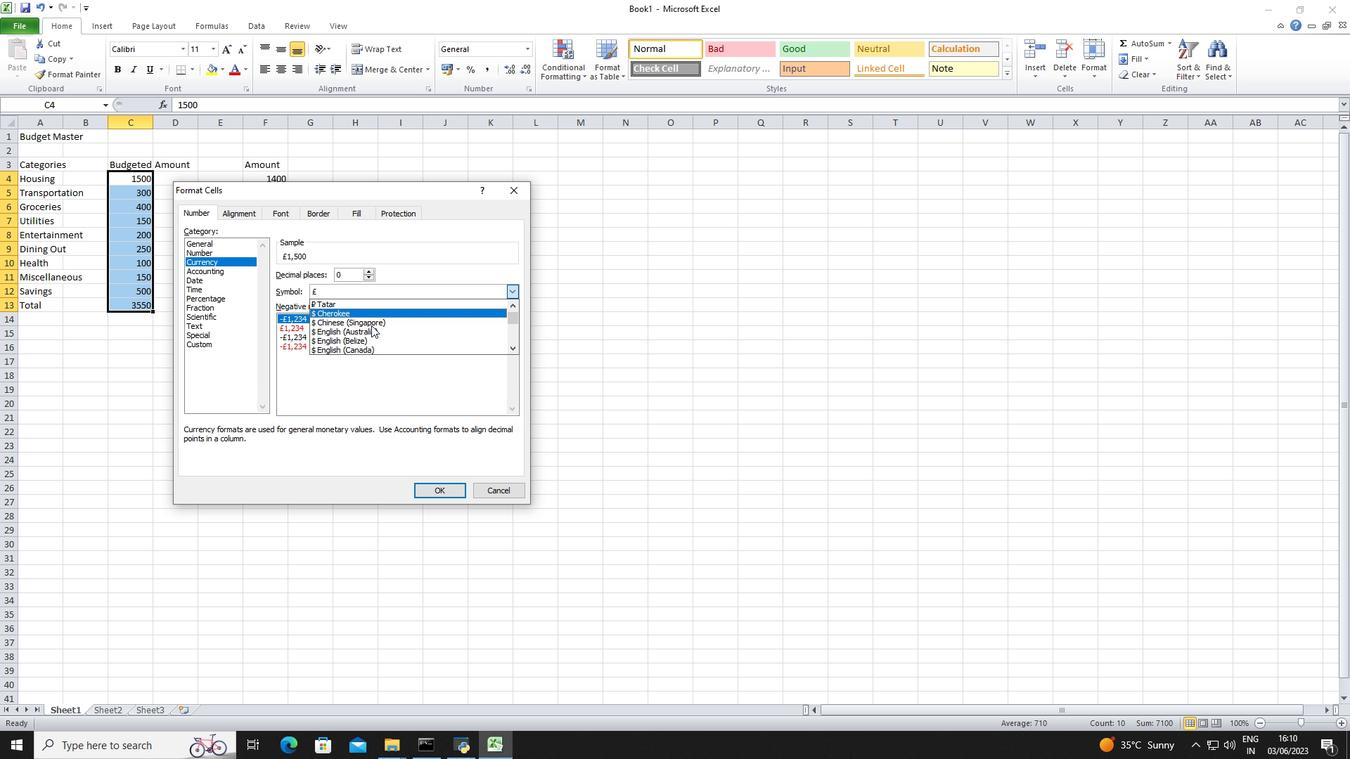 
Action: Mouse moved to (431, 494)
Screenshot: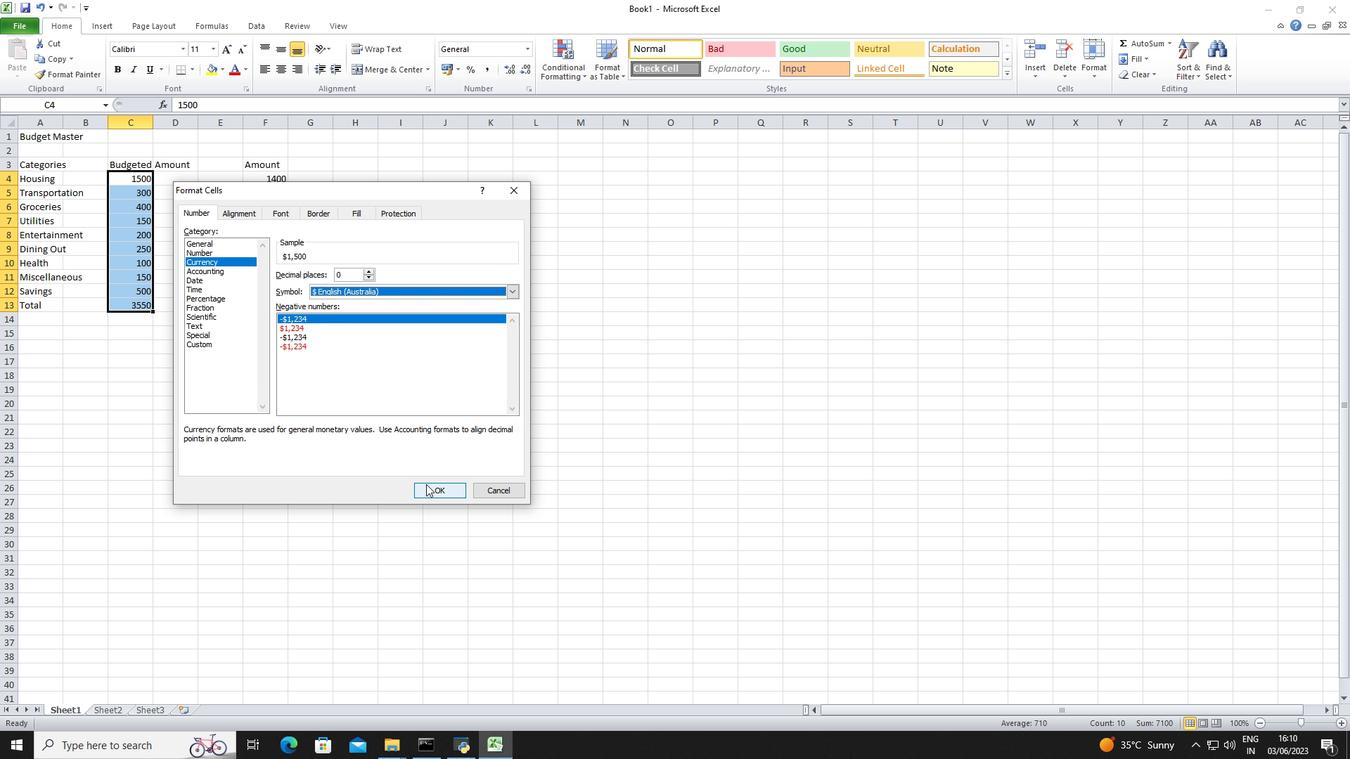 
Action: Mouse pressed left at (431, 494)
Screenshot: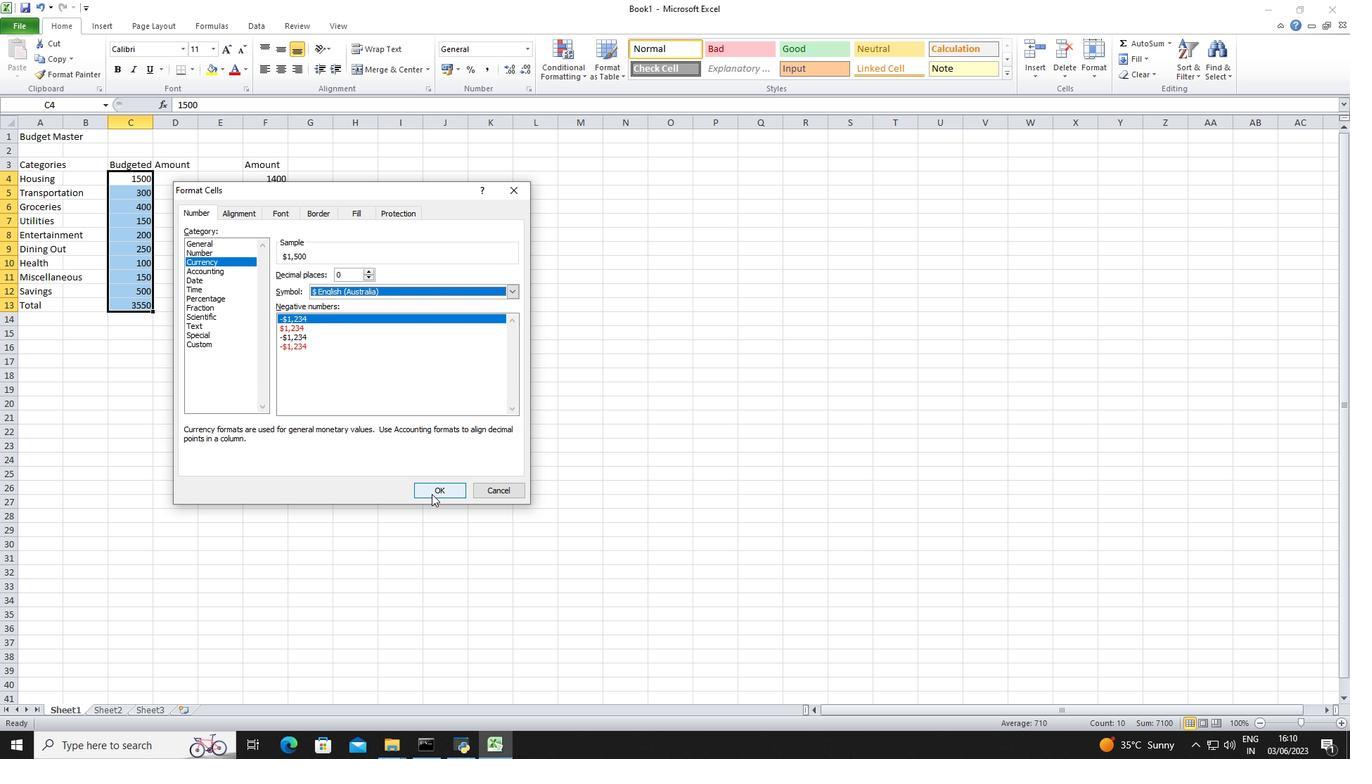 
Action: Mouse moved to (281, 180)
Screenshot: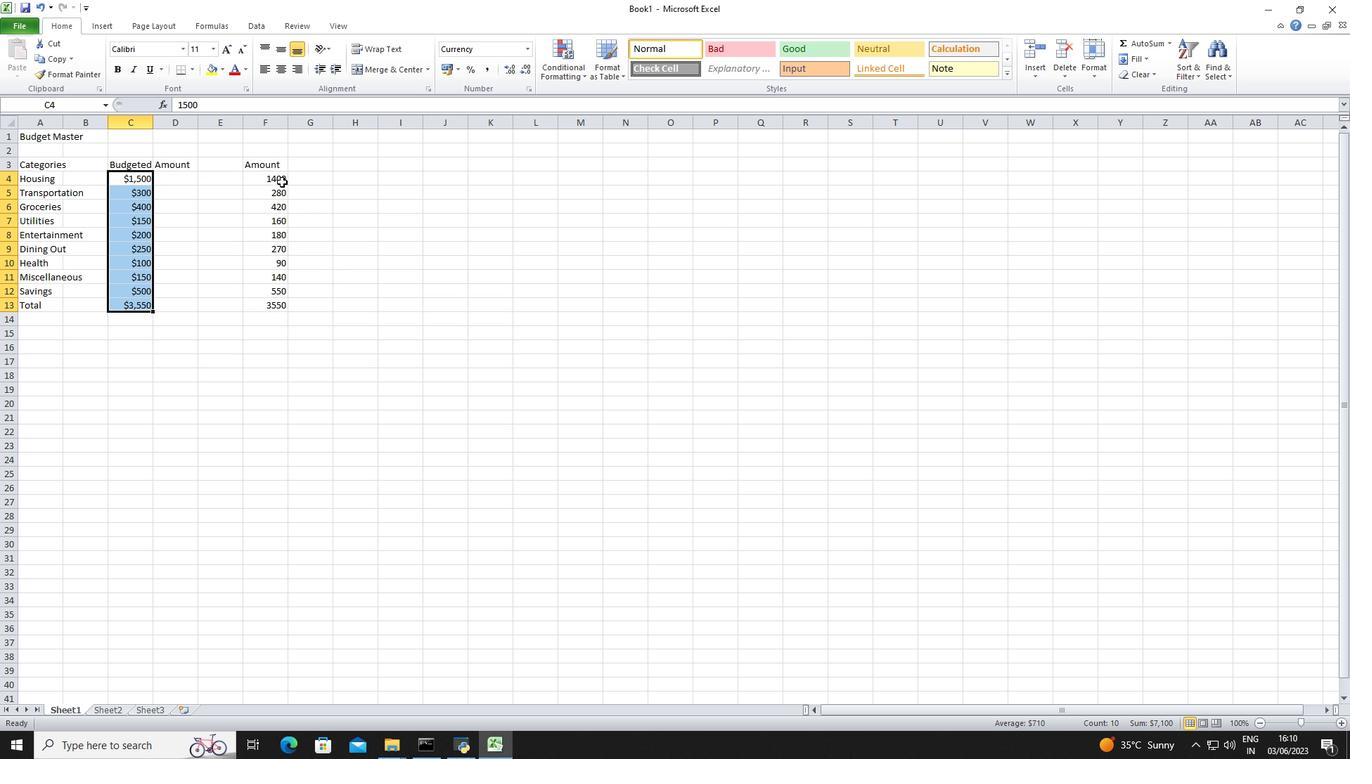 
Action: Mouse pressed left at (281, 180)
Screenshot: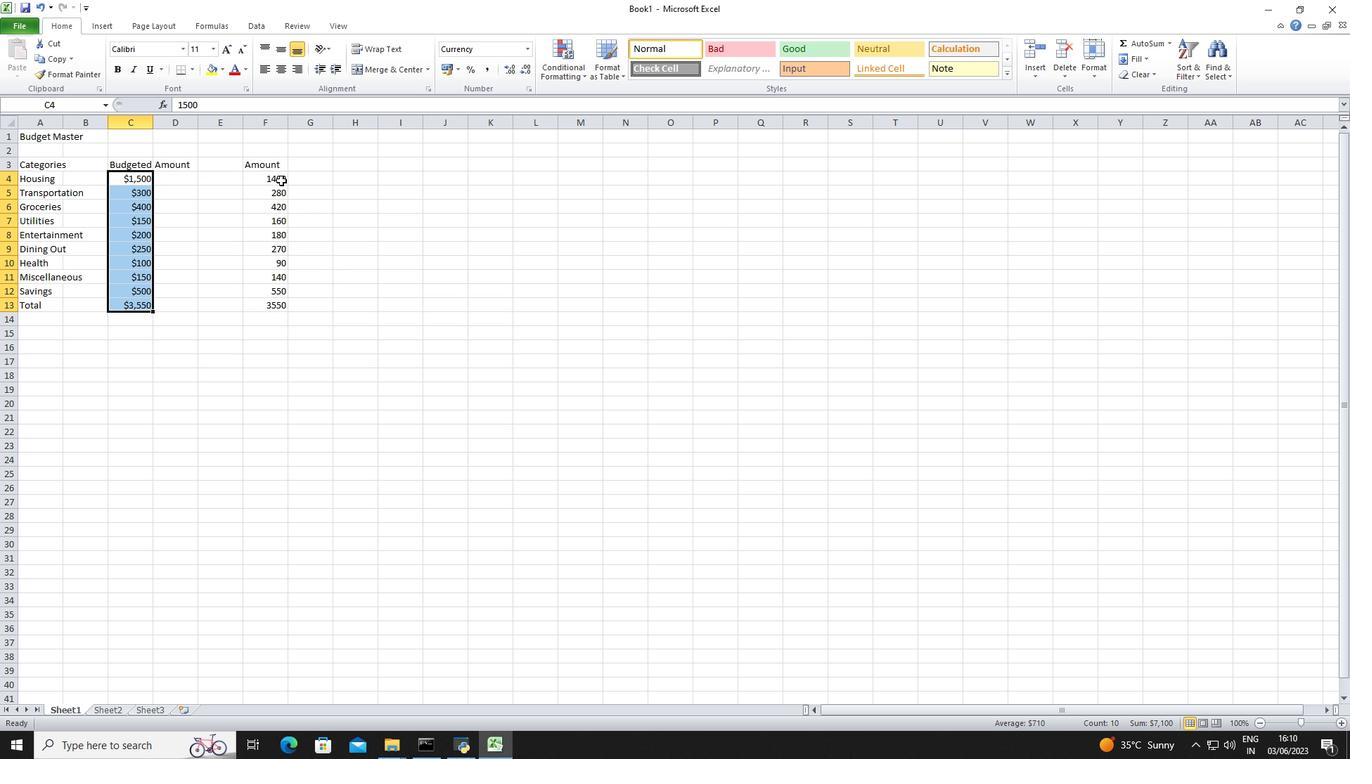 
Action: Mouse moved to (530, 50)
Screenshot: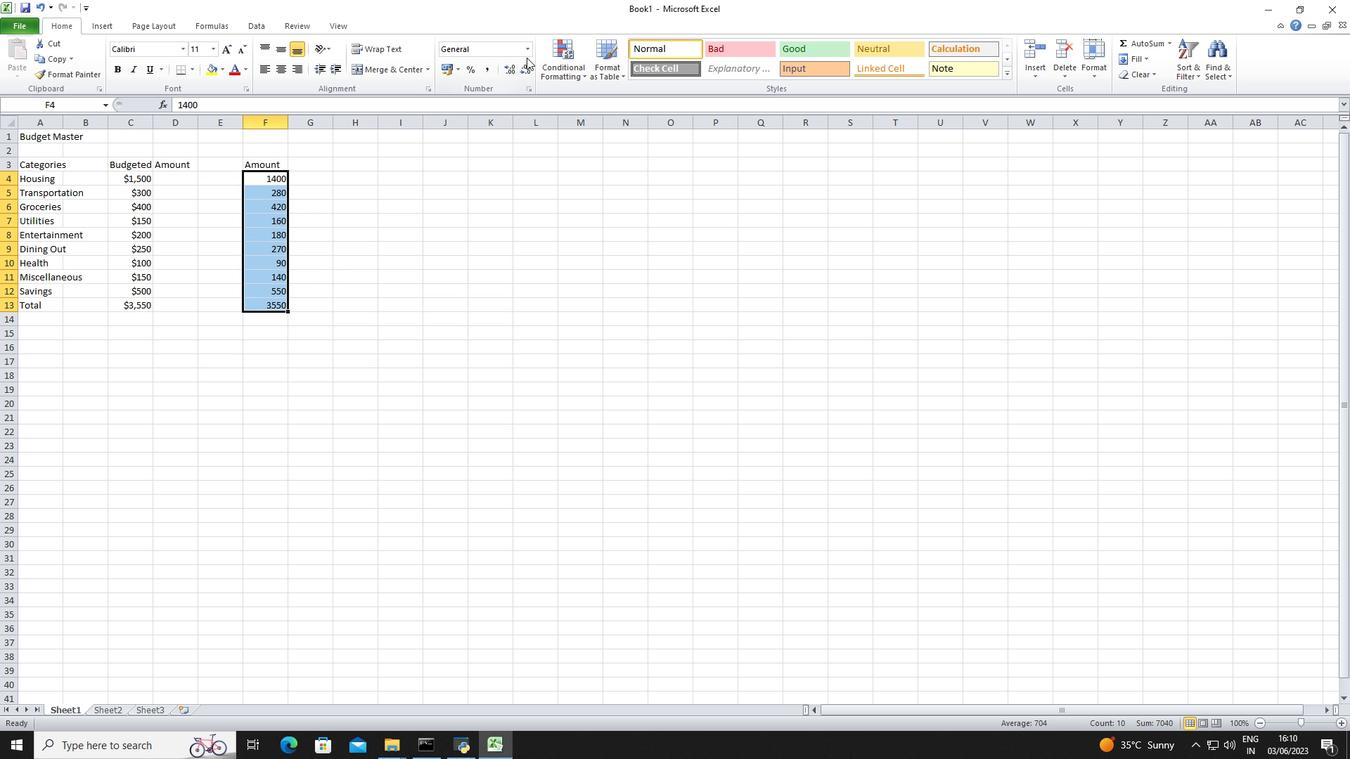 
Action: Mouse pressed left at (530, 50)
Screenshot: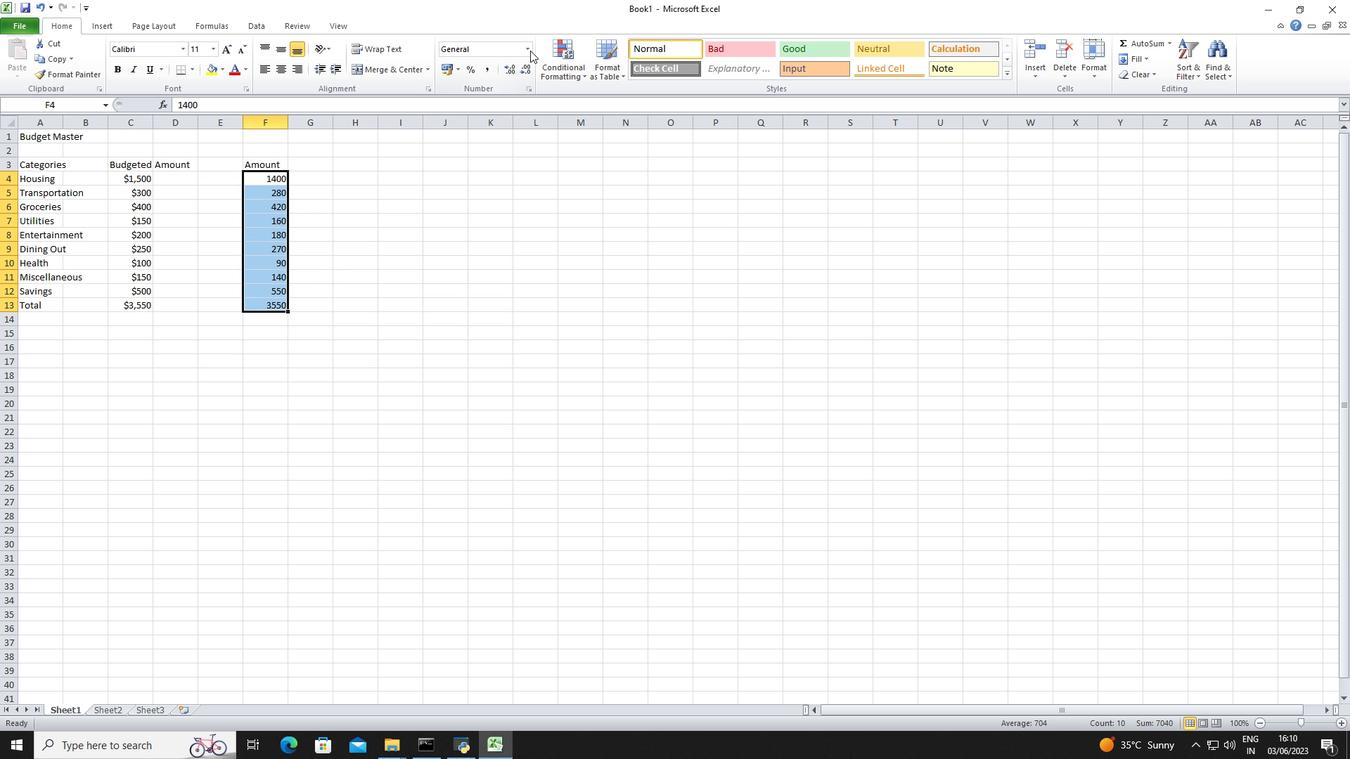 
Action: Mouse moved to (500, 409)
Screenshot: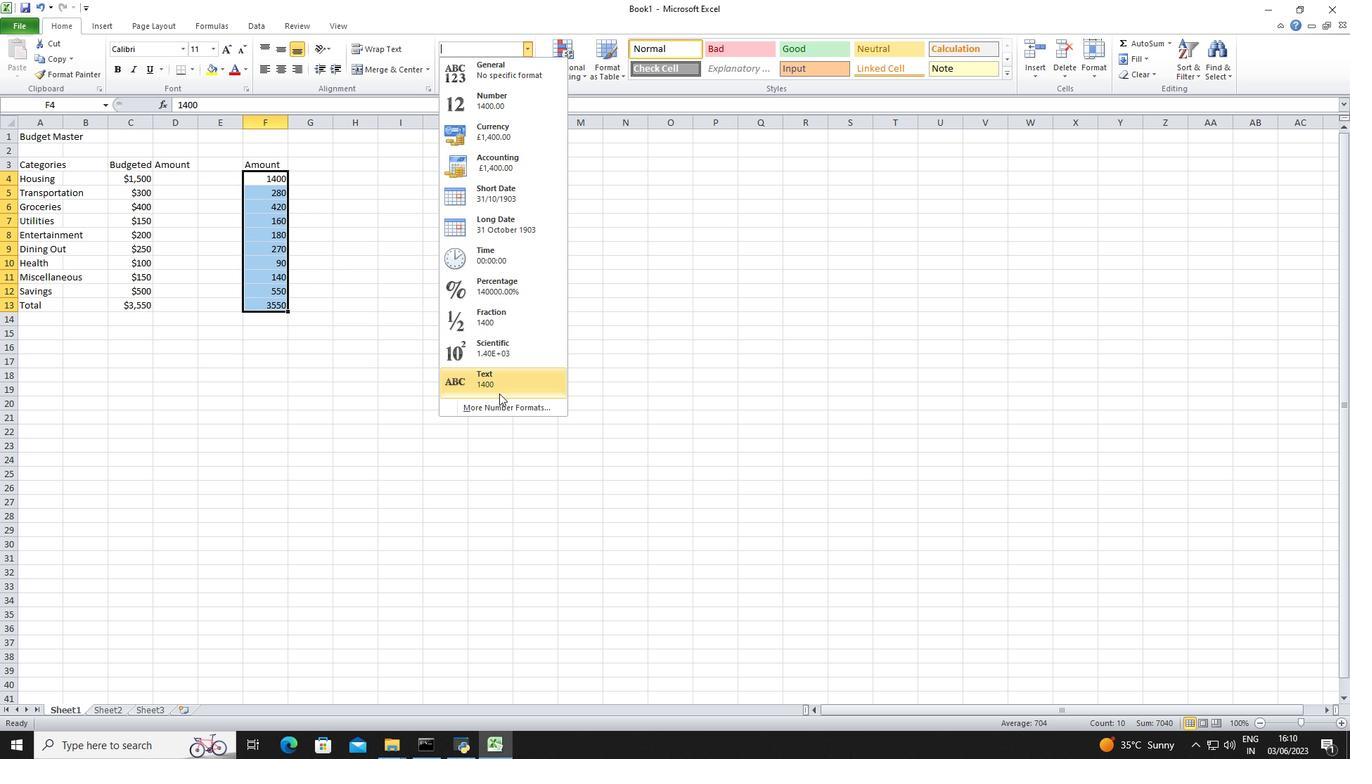 
Action: Mouse pressed left at (500, 409)
Screenshot: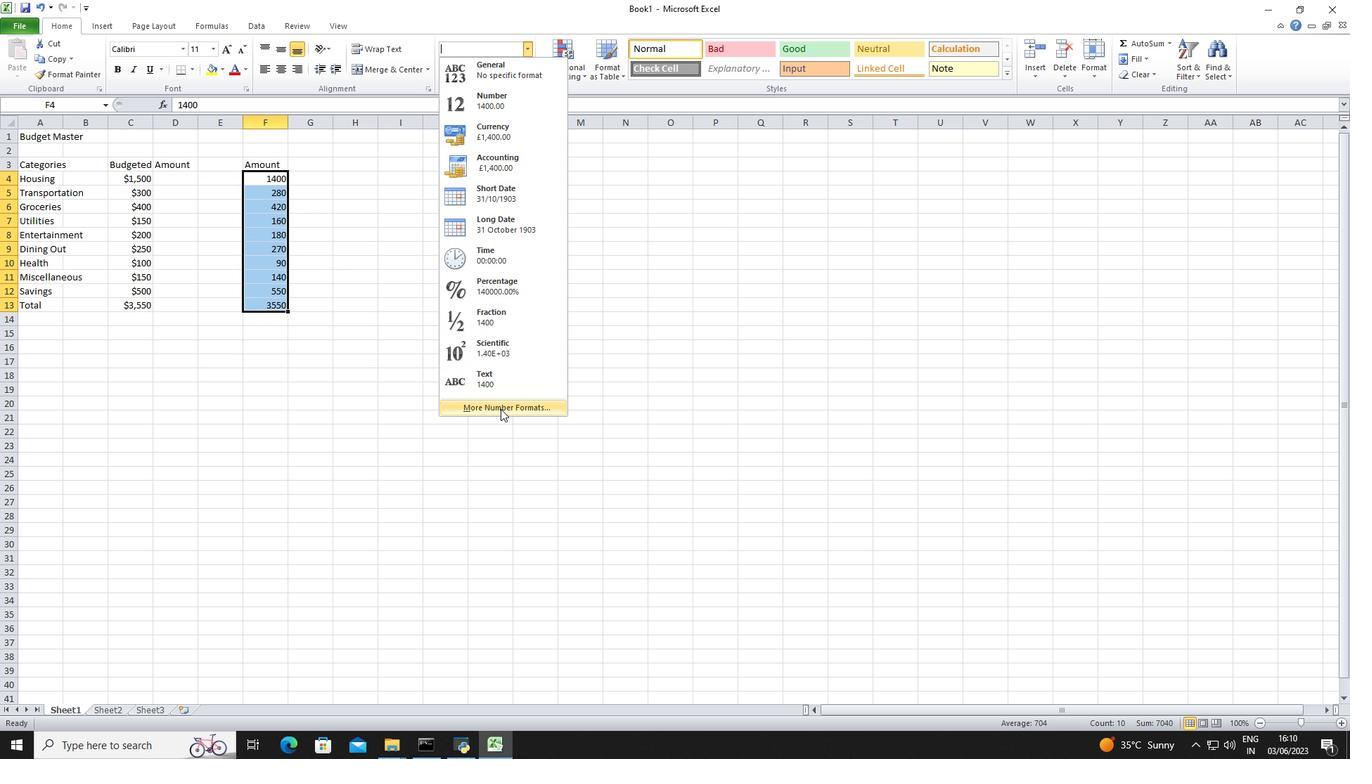 
Action: Mouse moved to (221, 268)
Screenshot: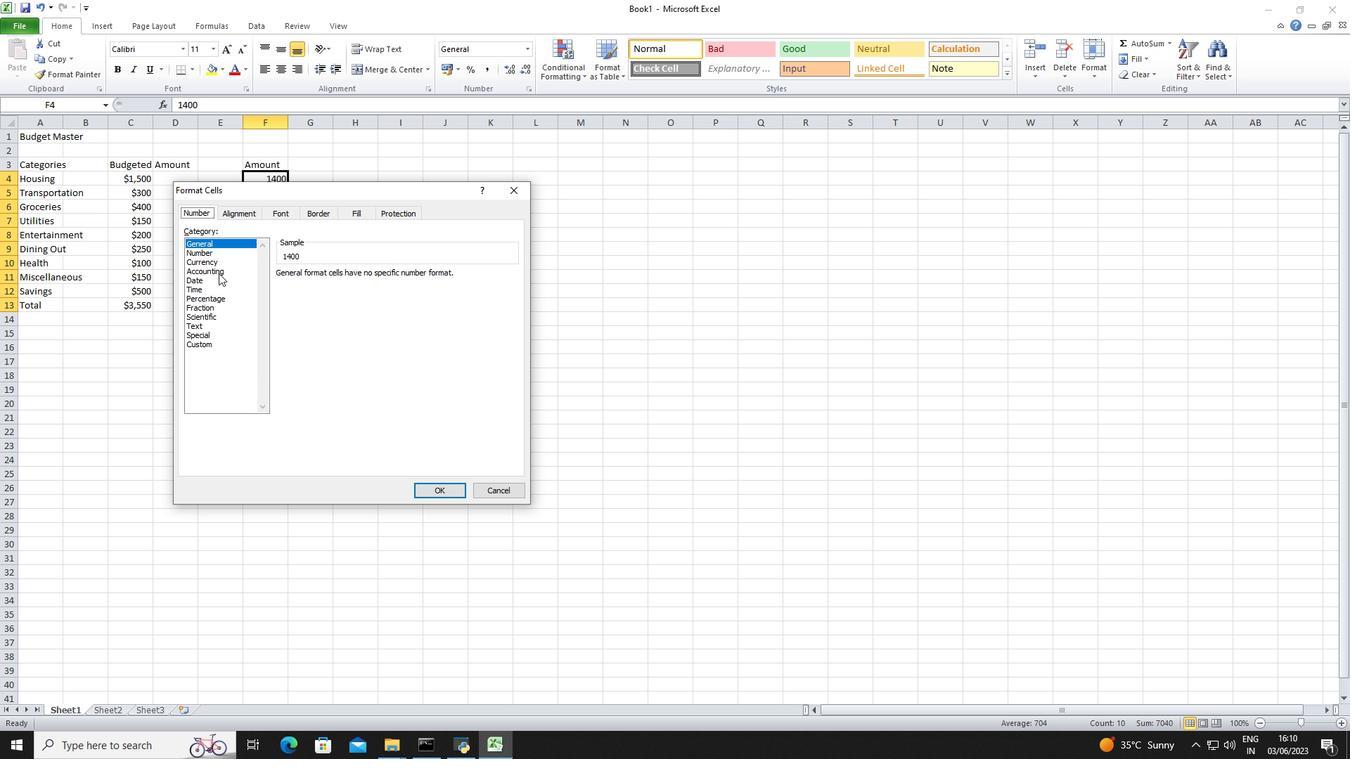 
Action: Mouse pressed left at (221, 268)
Screenshot: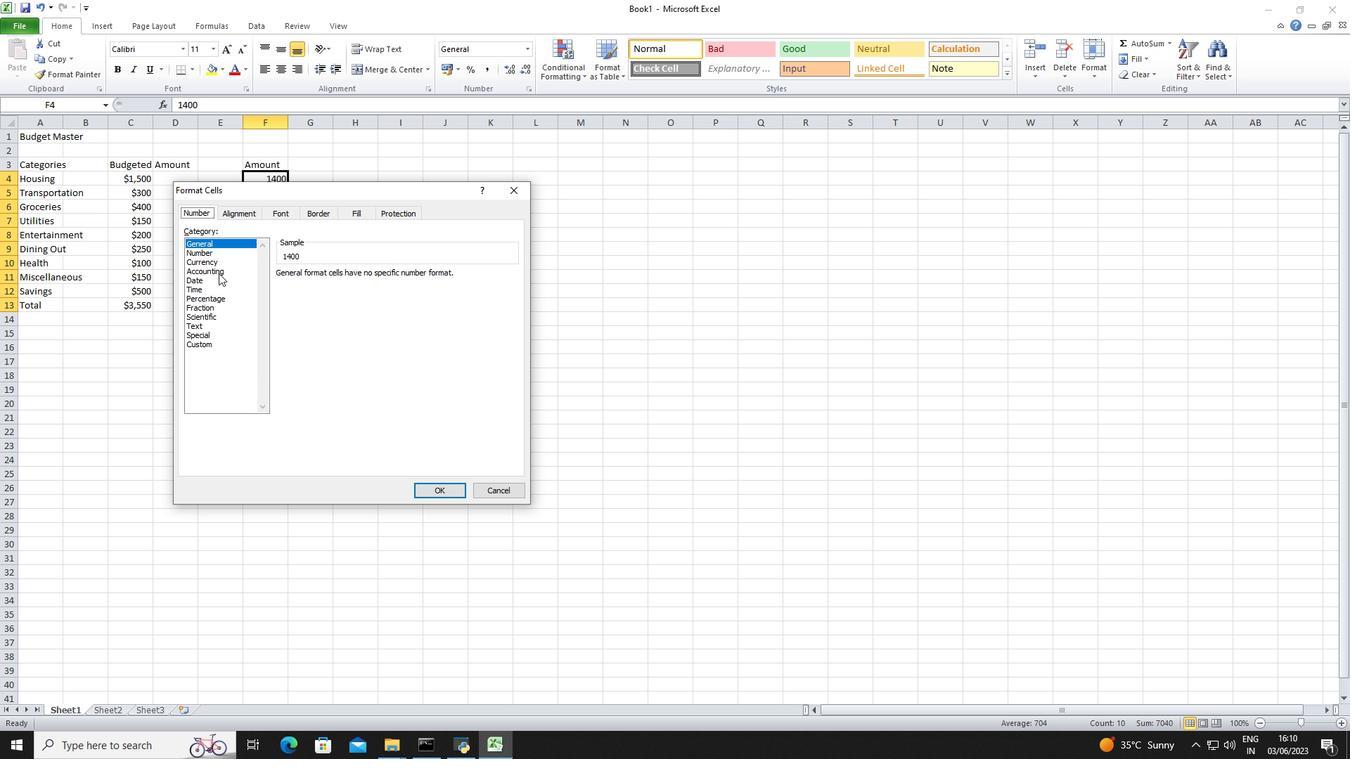 
Action: Mouse moved to (226, 262)
Screenshot: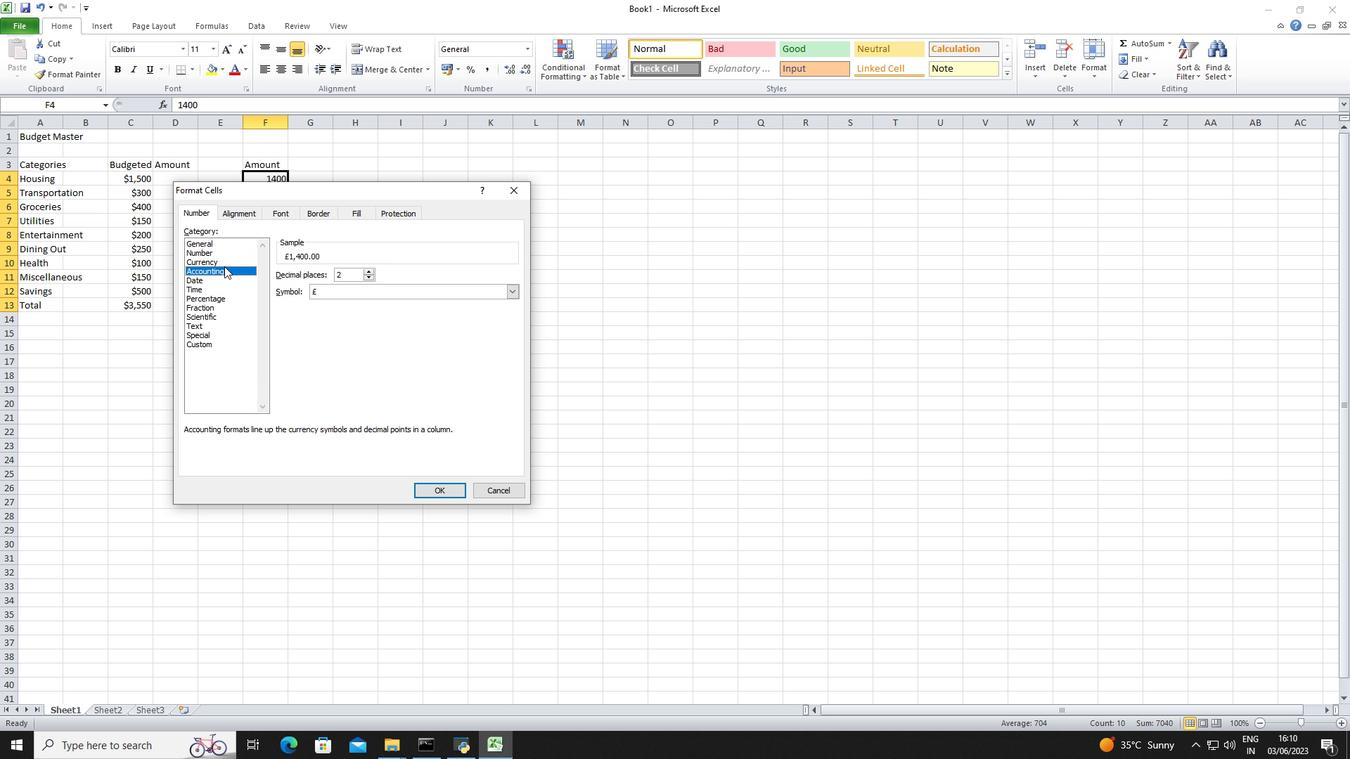 
Action: Mouse pressed left at (226, 262)
Screenshot: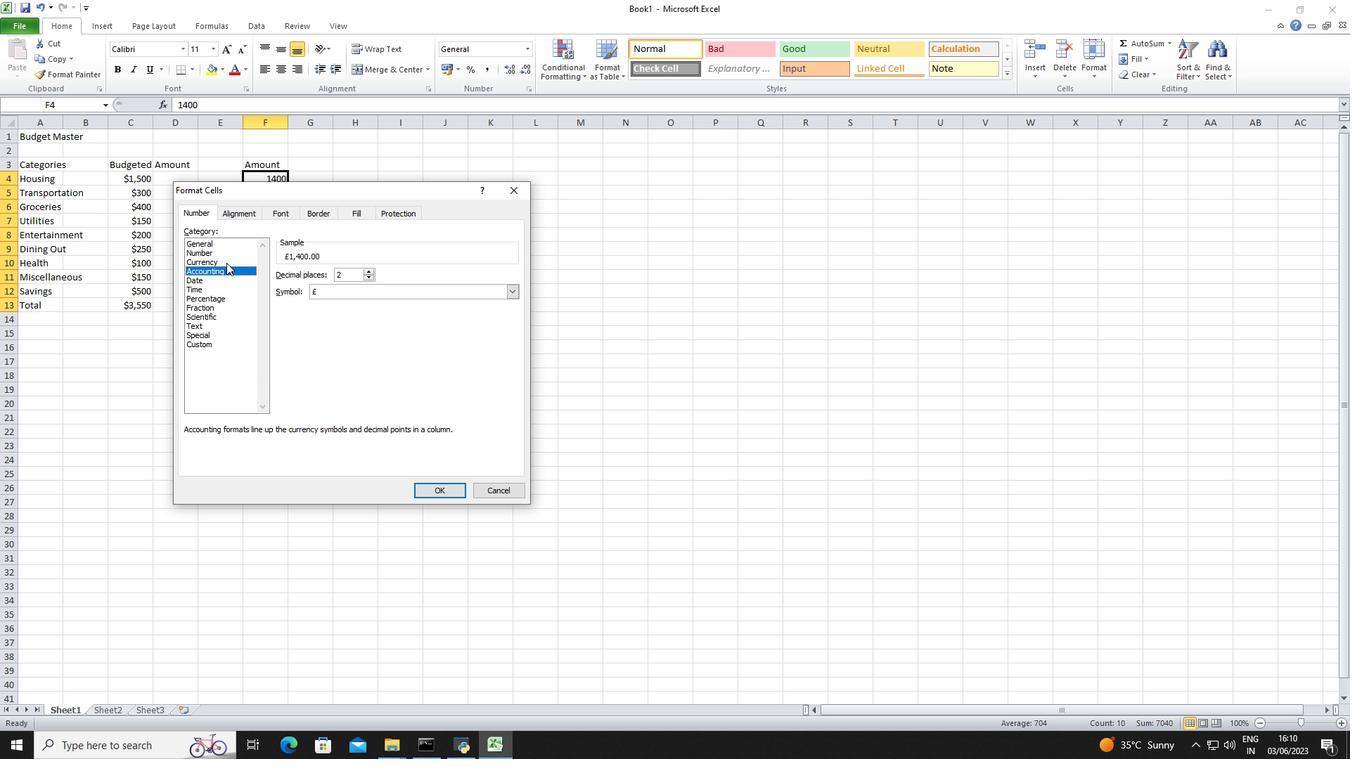 
Action: Mouse moved to (368, 278)
Screenshot: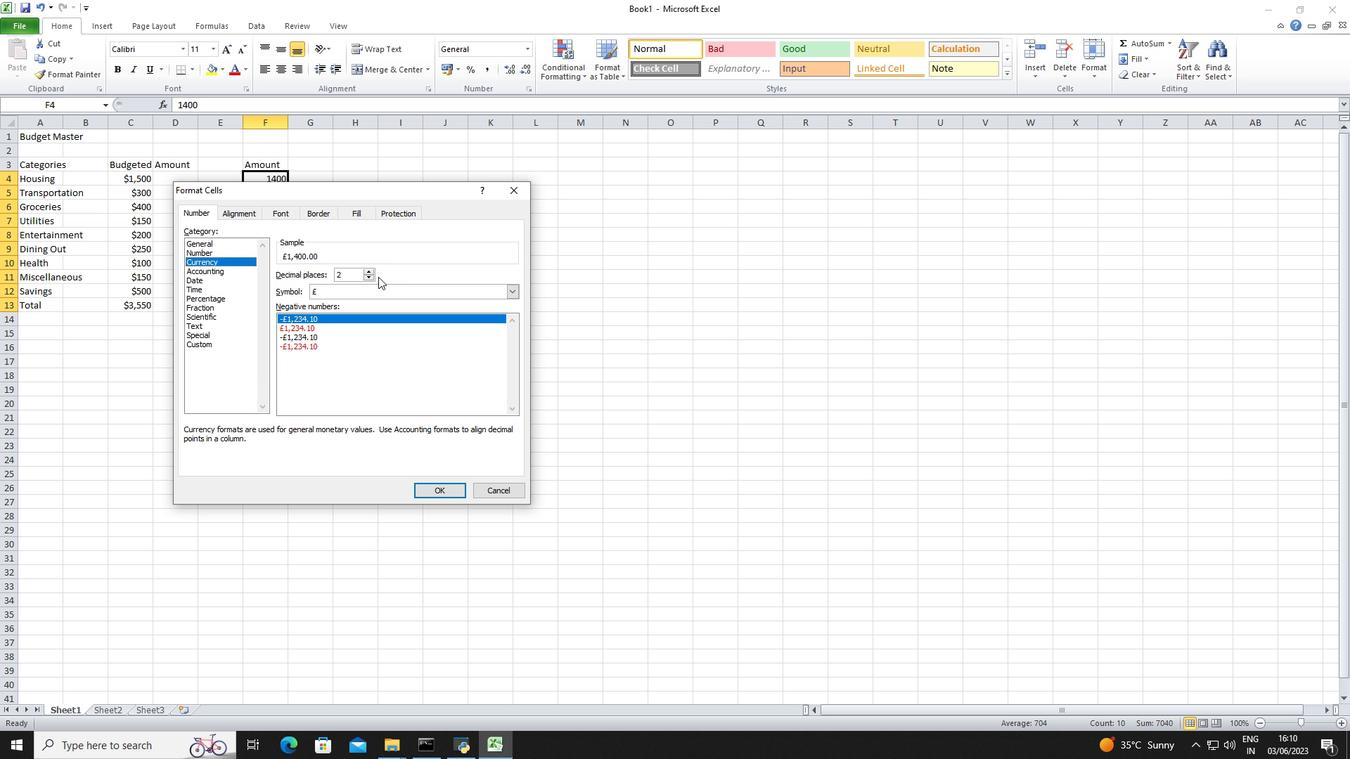 
Action: Mouse pressed left at (368, 278)
Screenshot: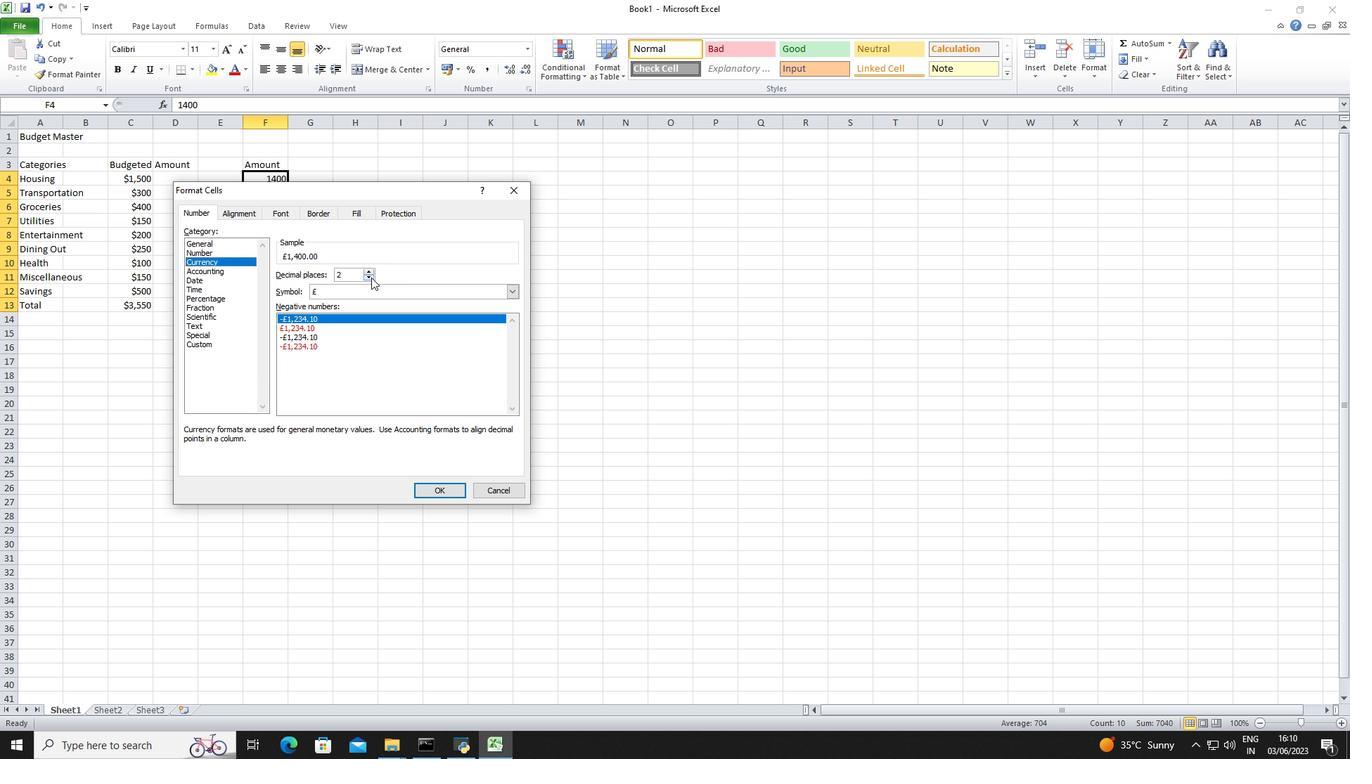 
Action: Mouse pressed left at (368, 278)
Screenshot: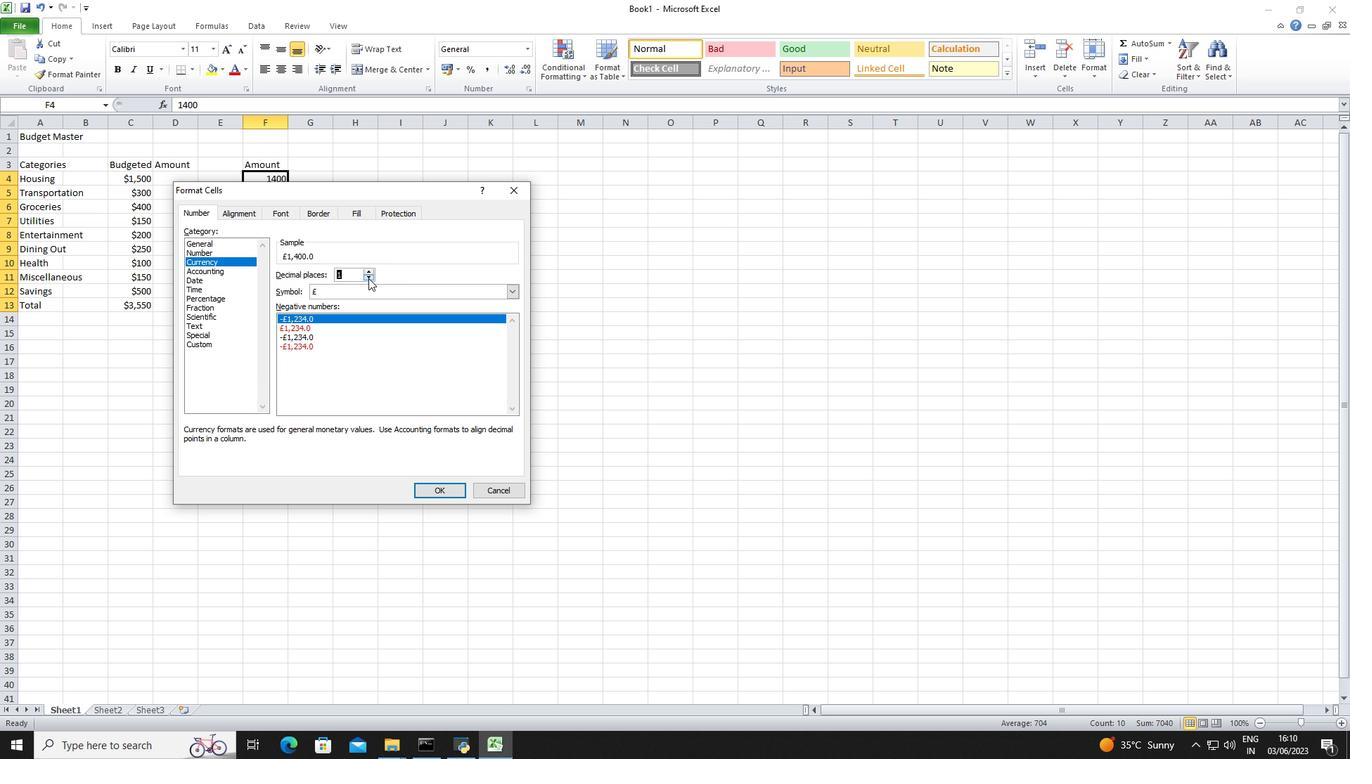 
Action: Mouse moved to (368, 289)
Screenshot: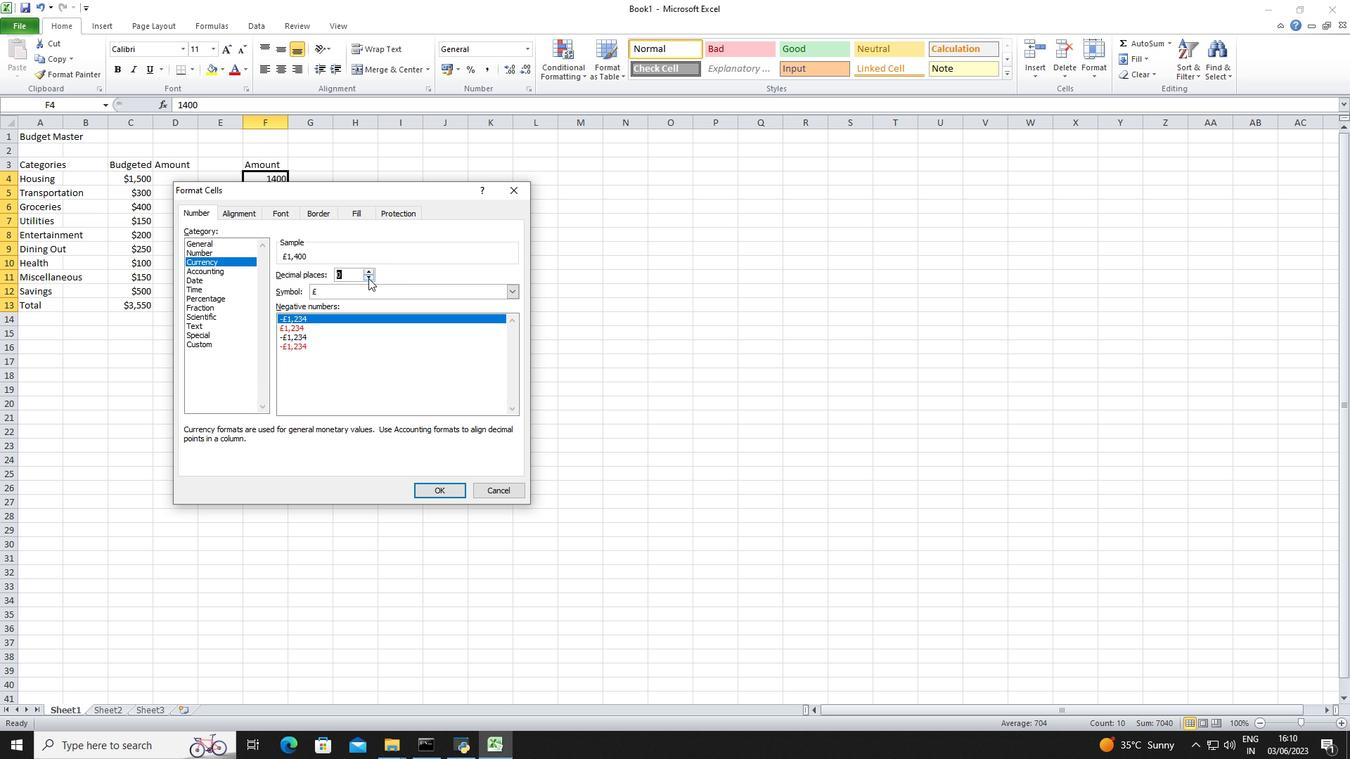 
Action: Mouse pressed left at (368, 289)
Screenshot: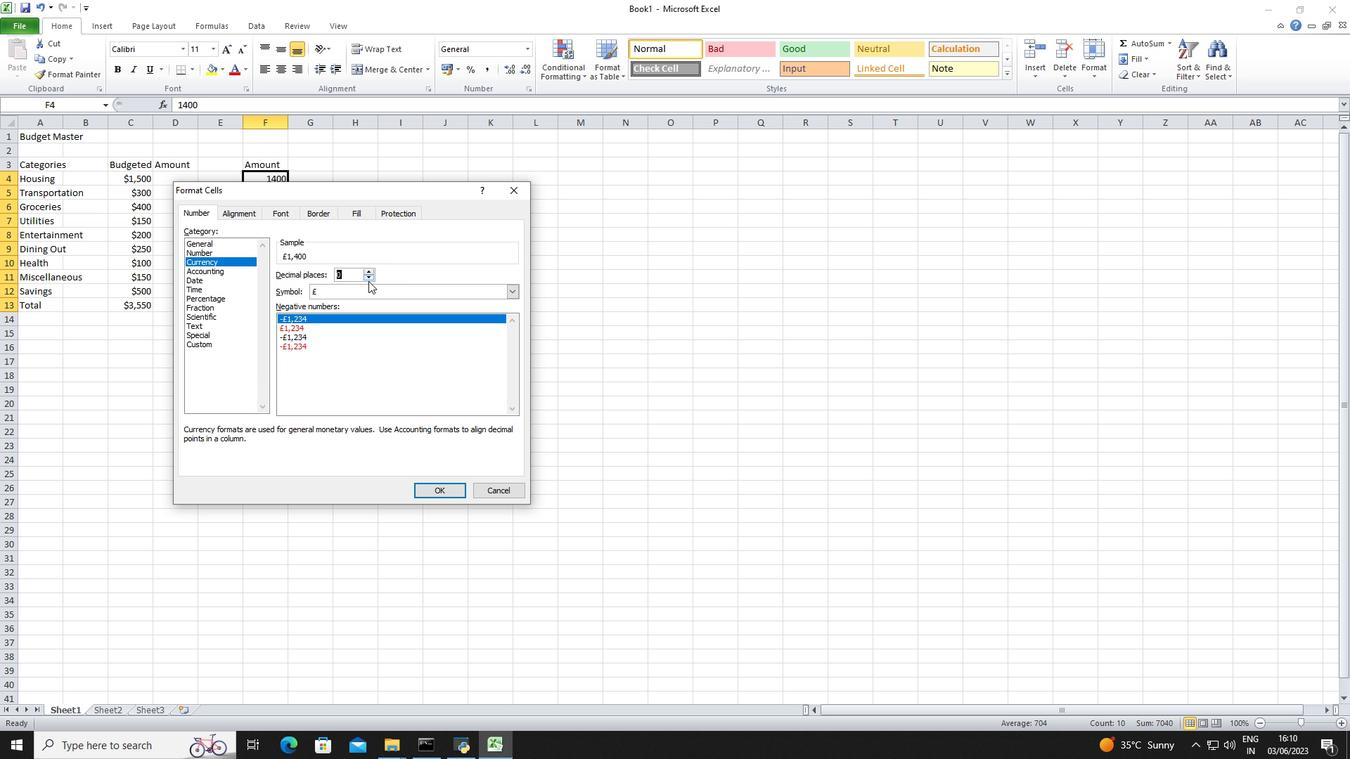 
Action: Mouse moved to (360, 354)
Screenshot: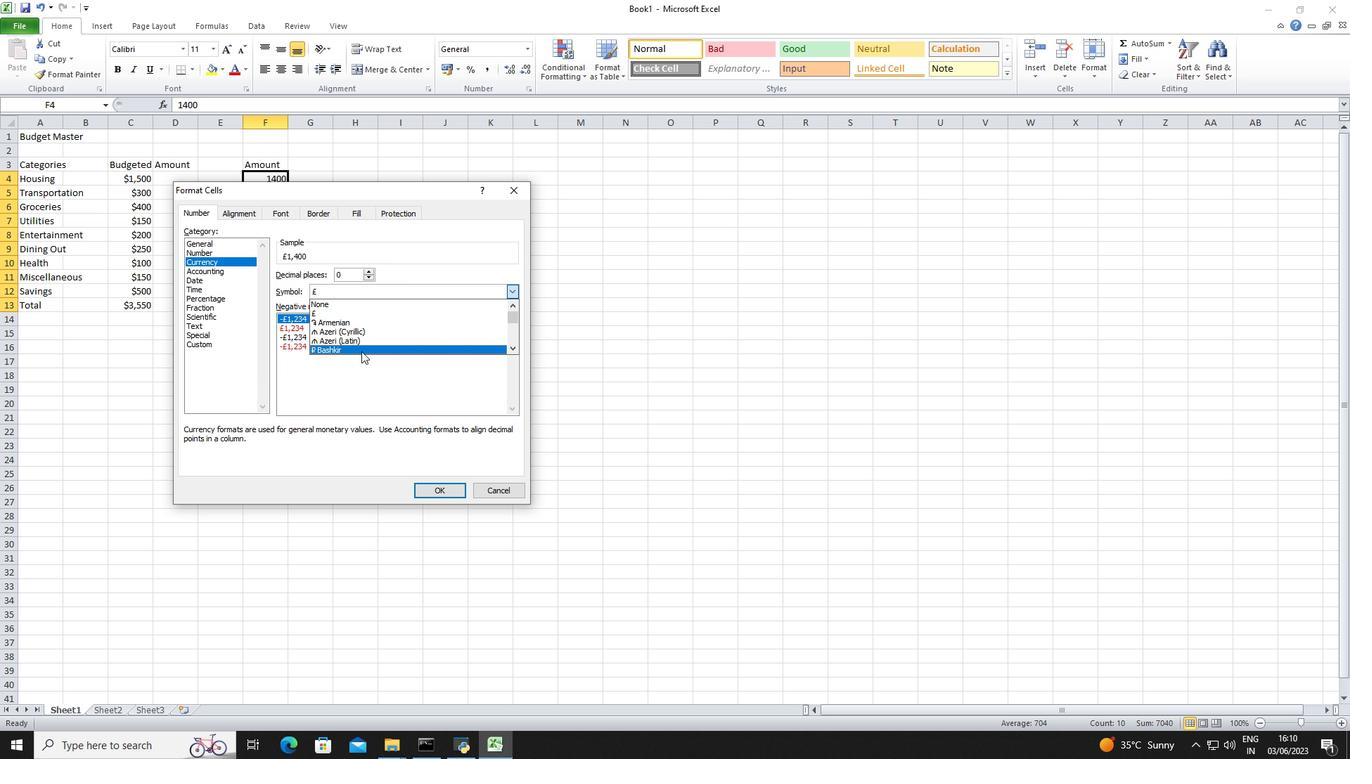 
Action: Mouse scrolled (360, 353) with delta (0, 0)
Screenshot: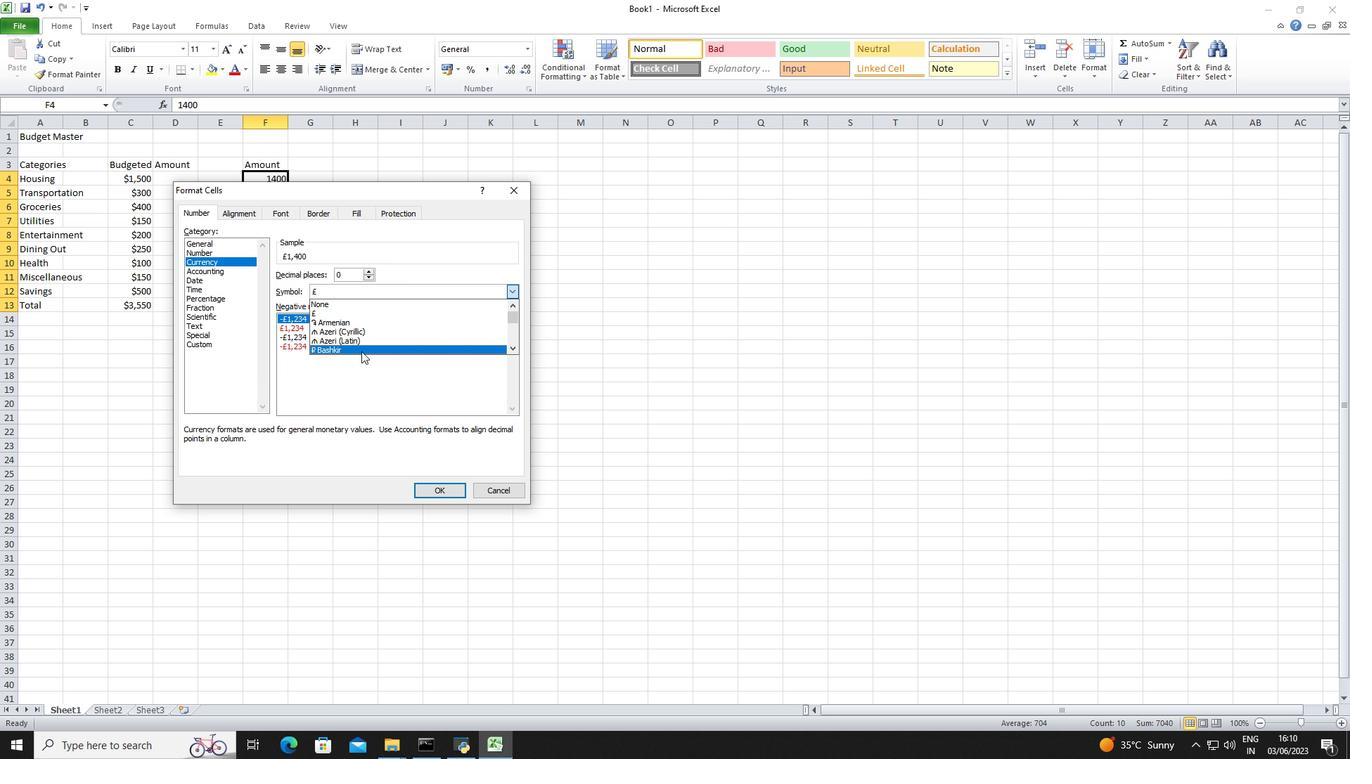 
Action: Mouse scrolled (360, 353) with delta (0, 0)
Screenshot: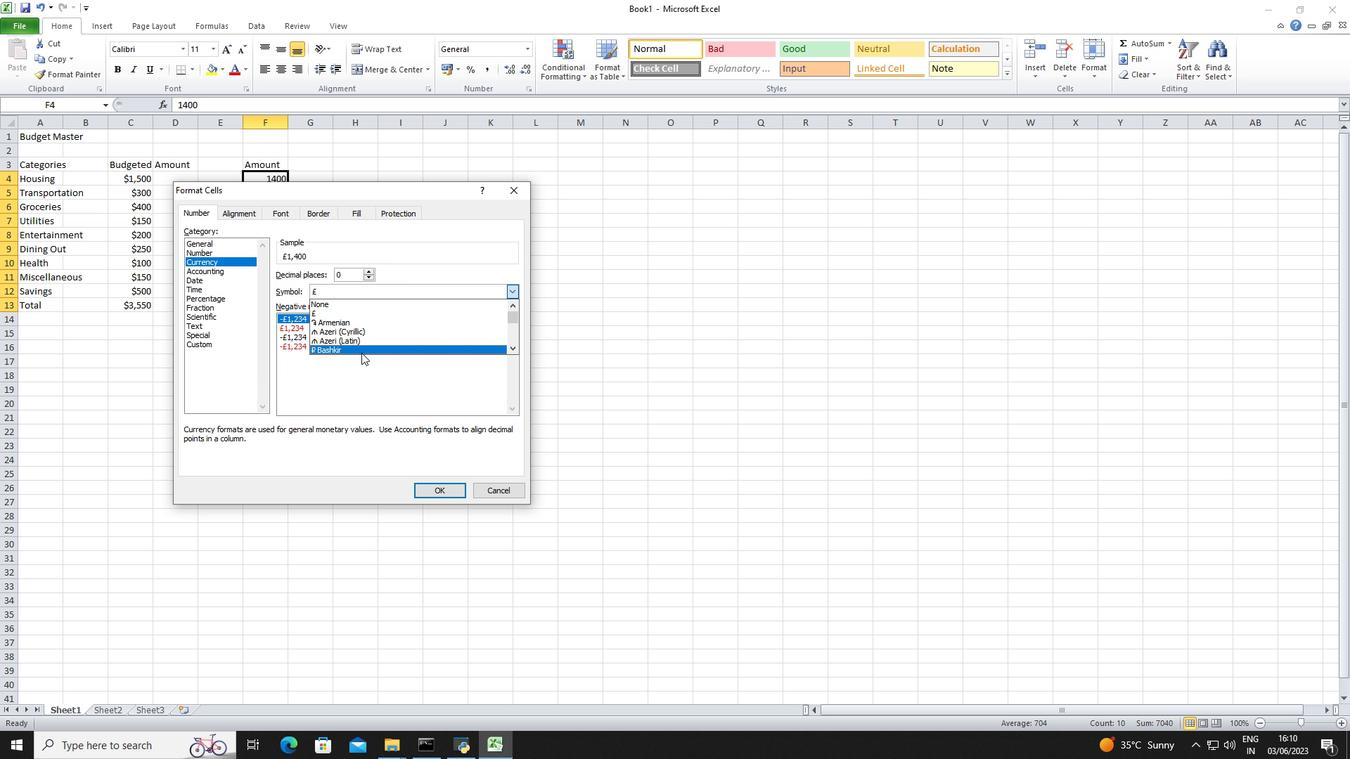 
Action: Mouse scrolled (360, 353) with delta (0, 0)
Screenshot: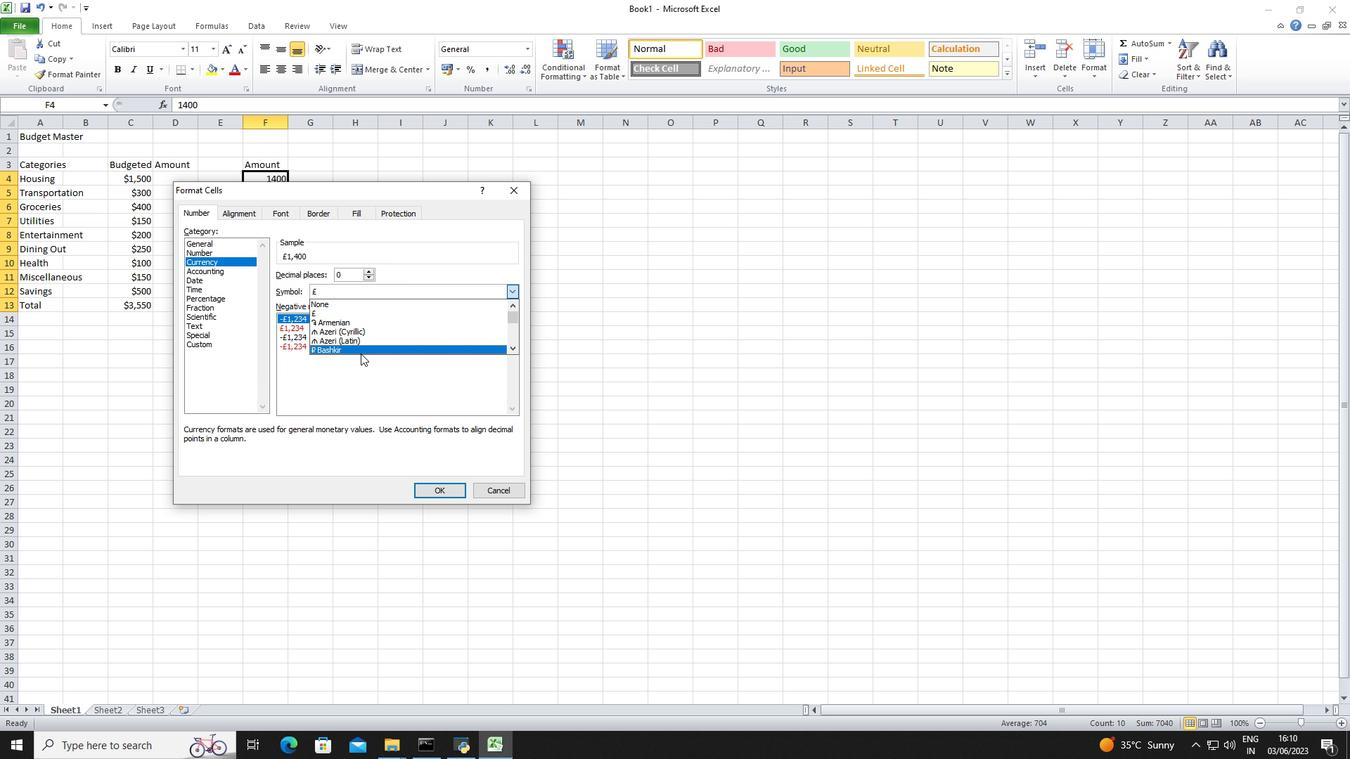 
Action: Mouse scrolled (360, 353) with delta (0, 0)
Screenshot: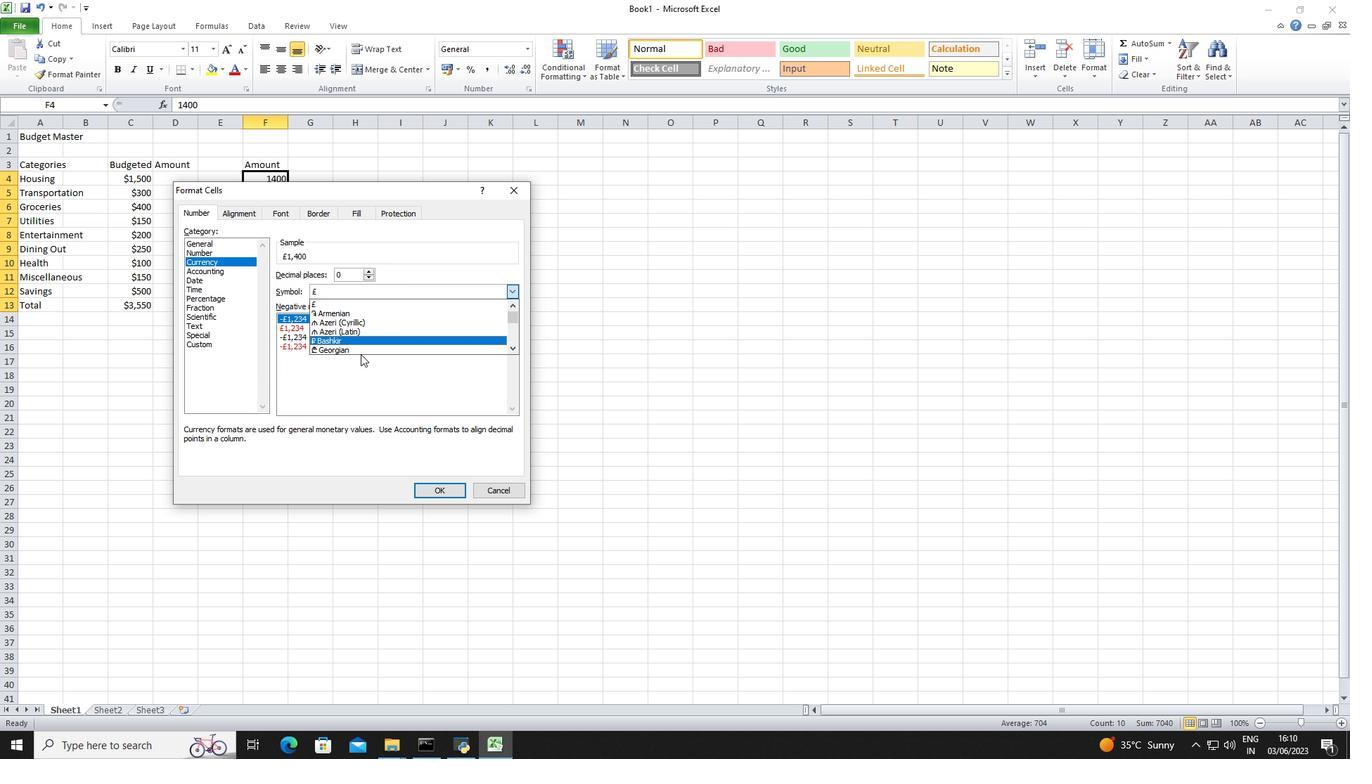 
Action: Mouse scrolled (360, 353) with delta (0, 0)
Screenshot: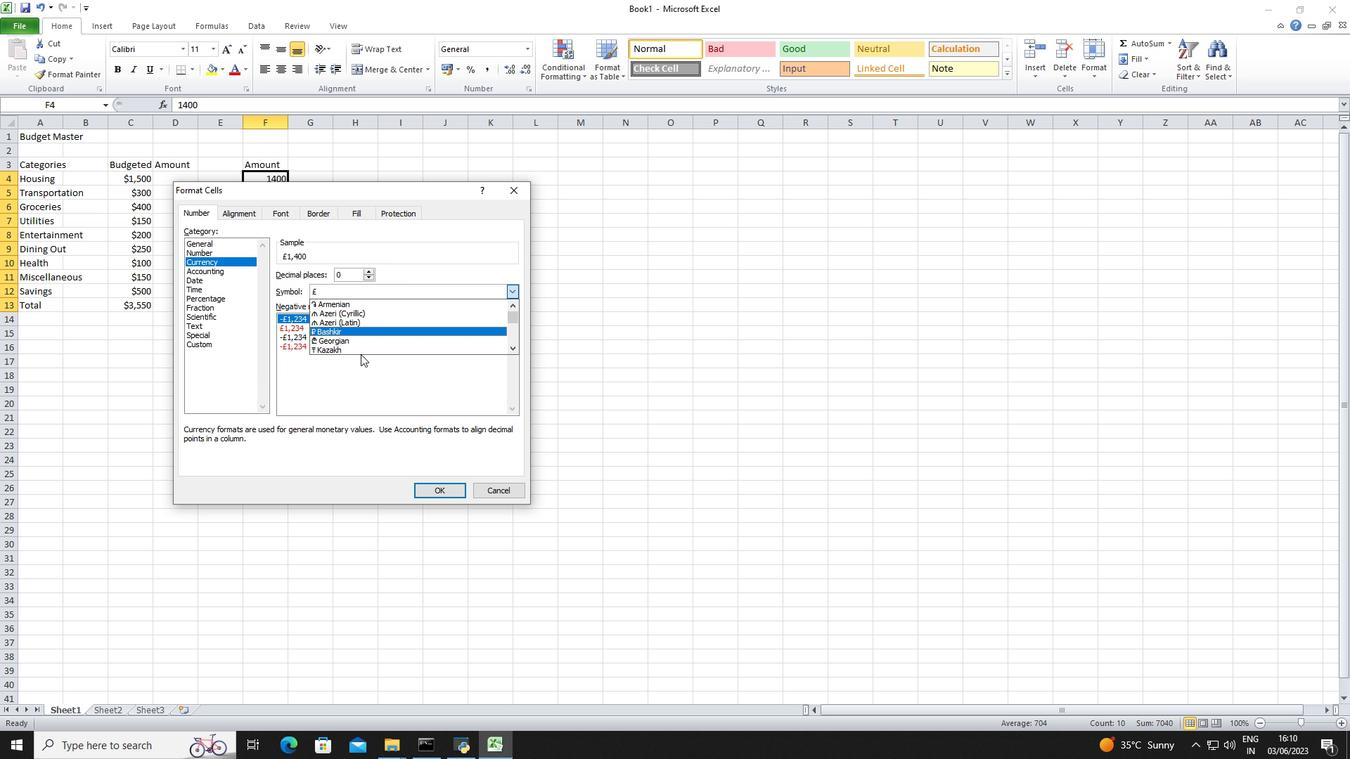 
Action: Mouse scrolled (360, 353) with delta (0, 0)
Screenshot: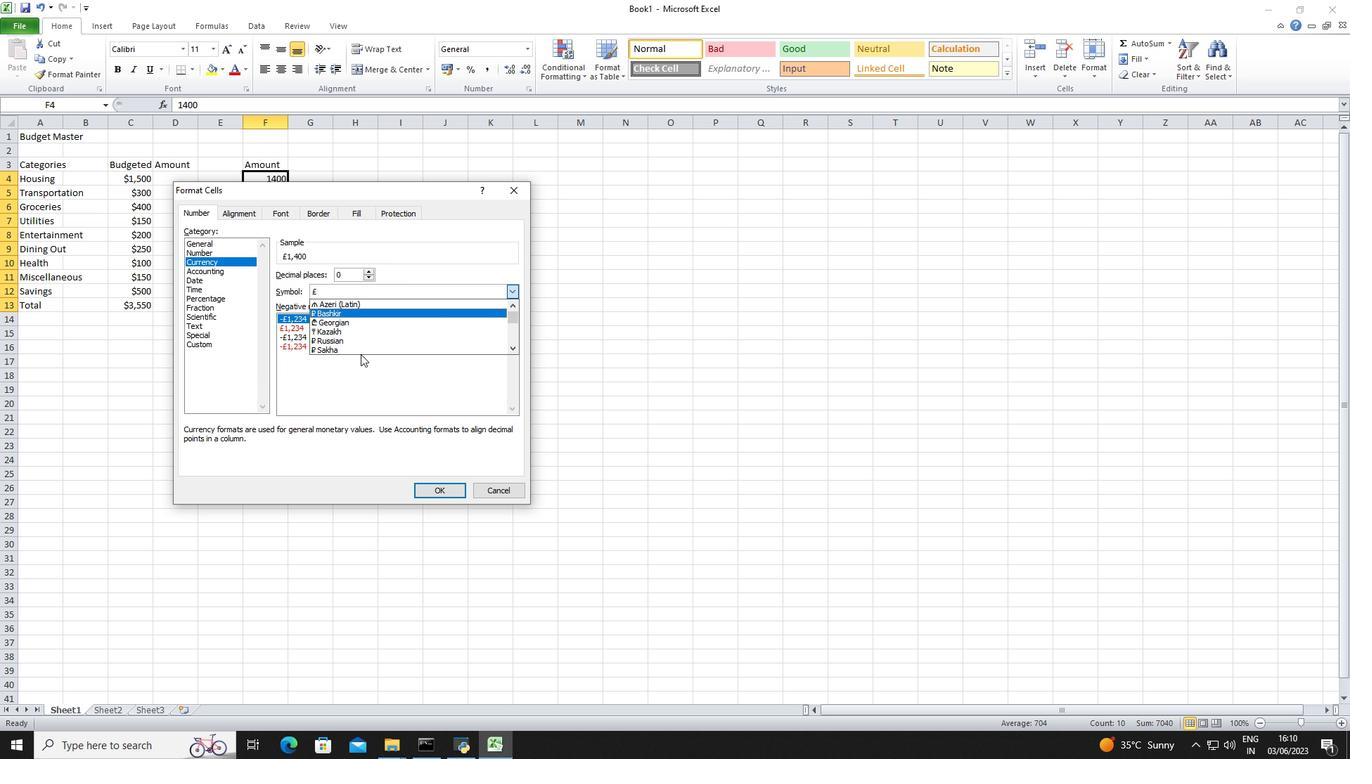 
Action: Mouse scrolled (360, 353) with delta (0, 0)
Screenshot: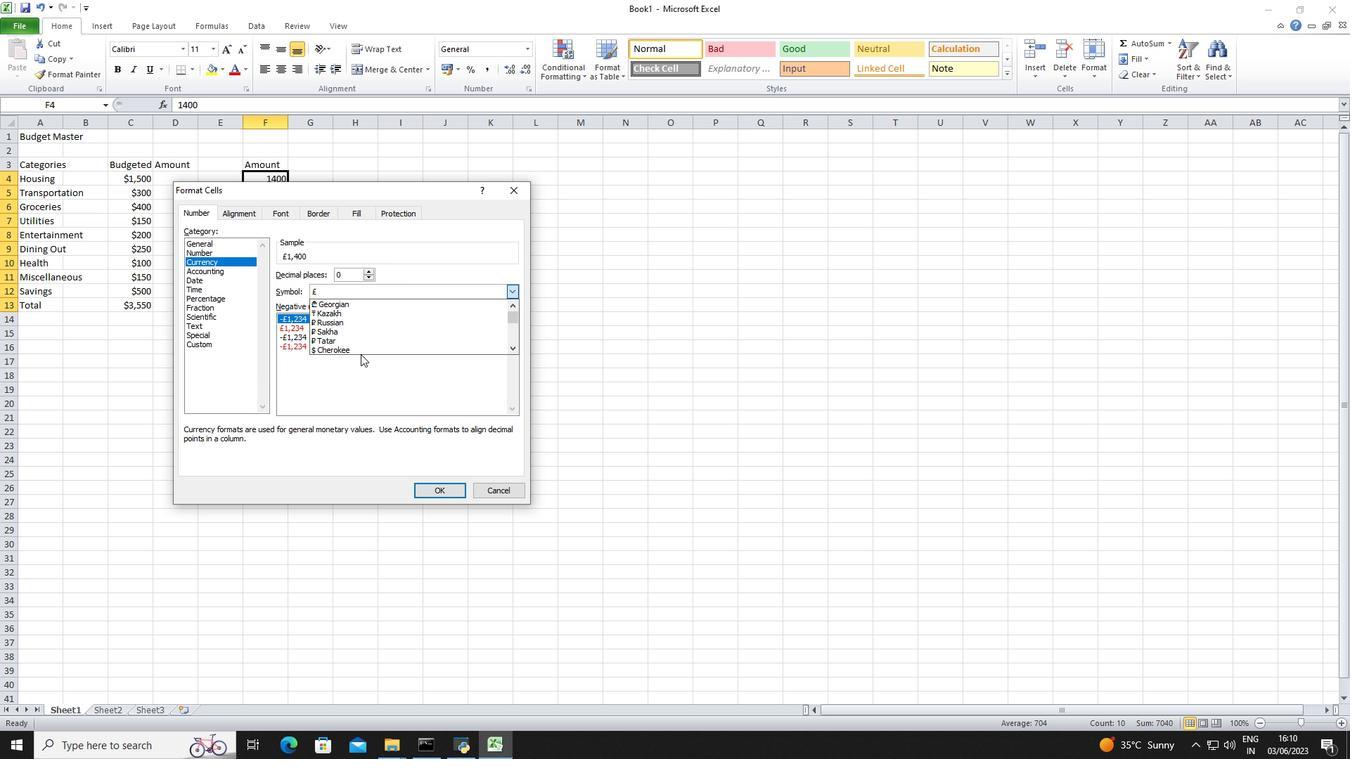 
Action: Mouse scrolled (360, 353) with delta (0, 0)
Screenshot: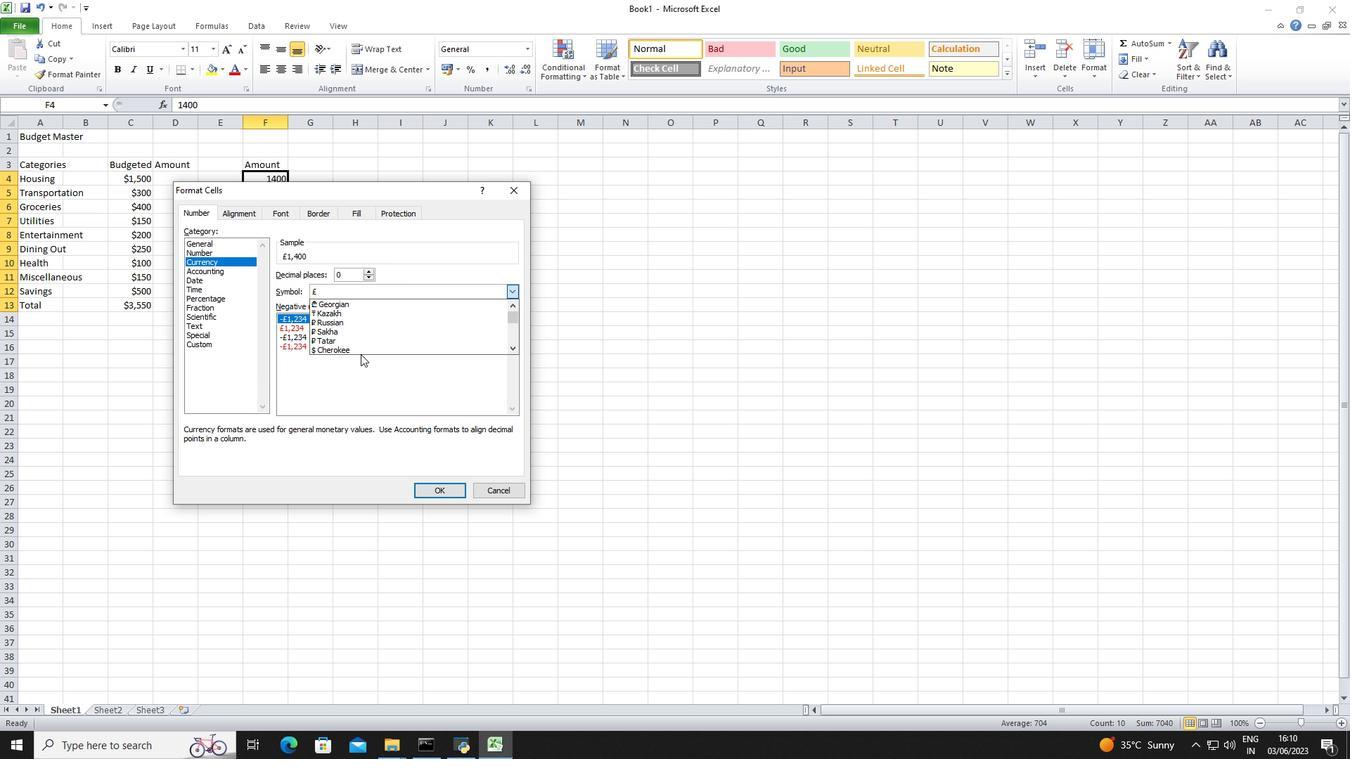 
Action: Mouse scrolled (360, 353) with delta (0, 0)
Screenshot: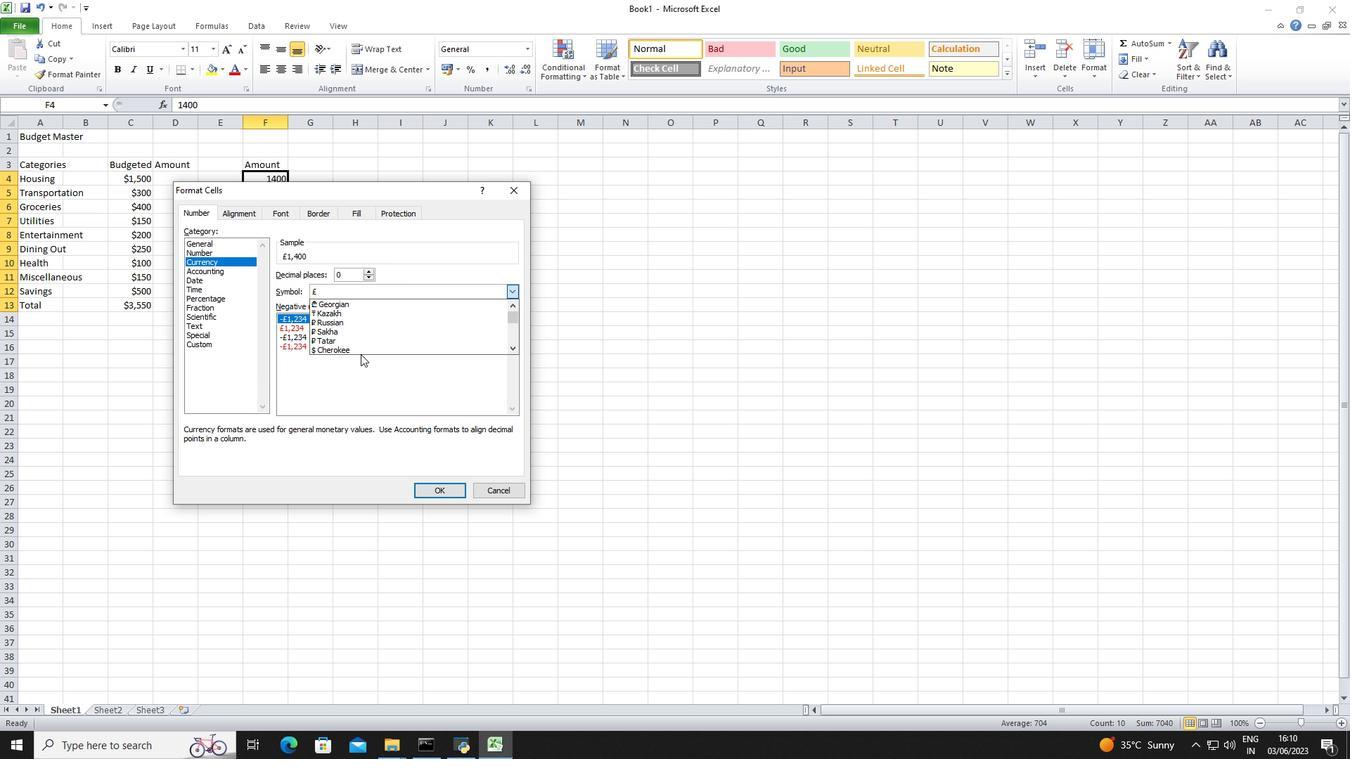 
Action: Mouse scrolled (360, 353) with delta (0, 0)
Screenshot: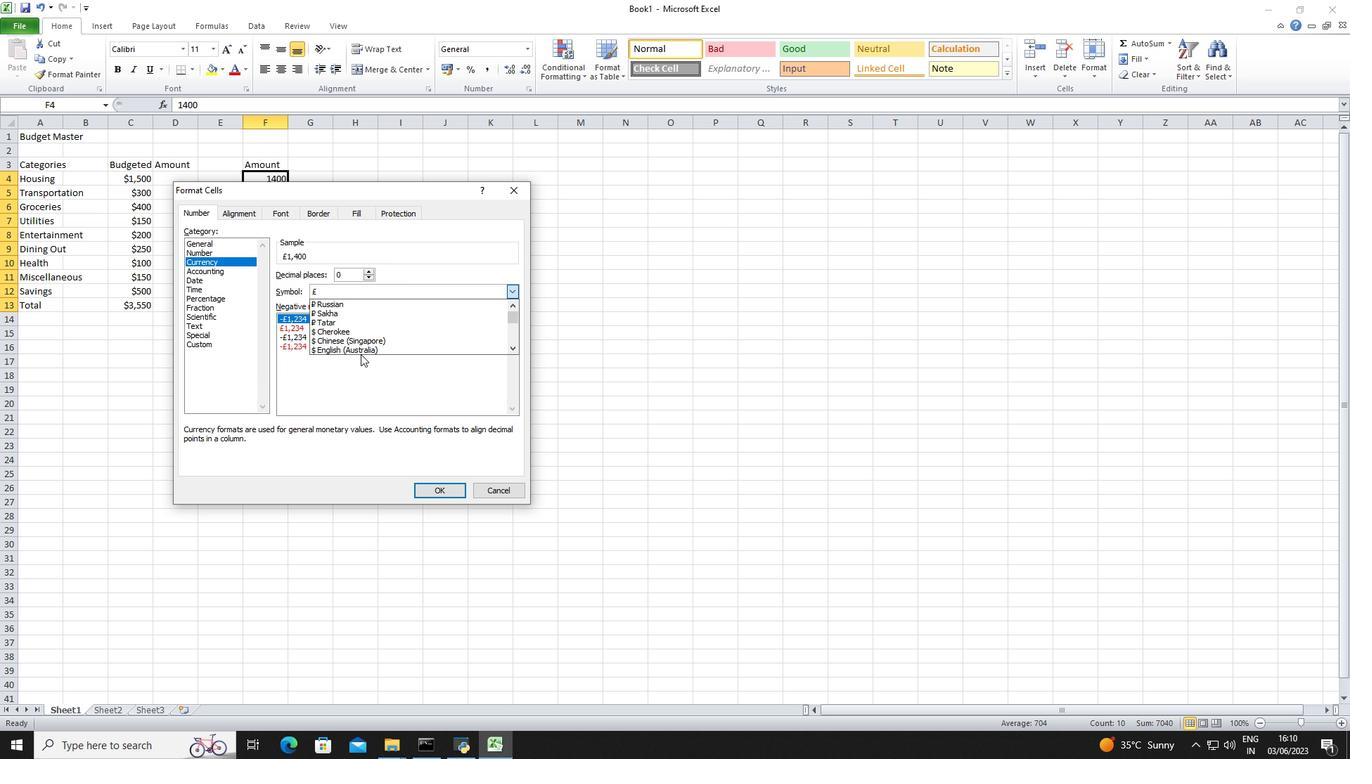 
Action: Mouse moved to (376, 331)
Screenshot: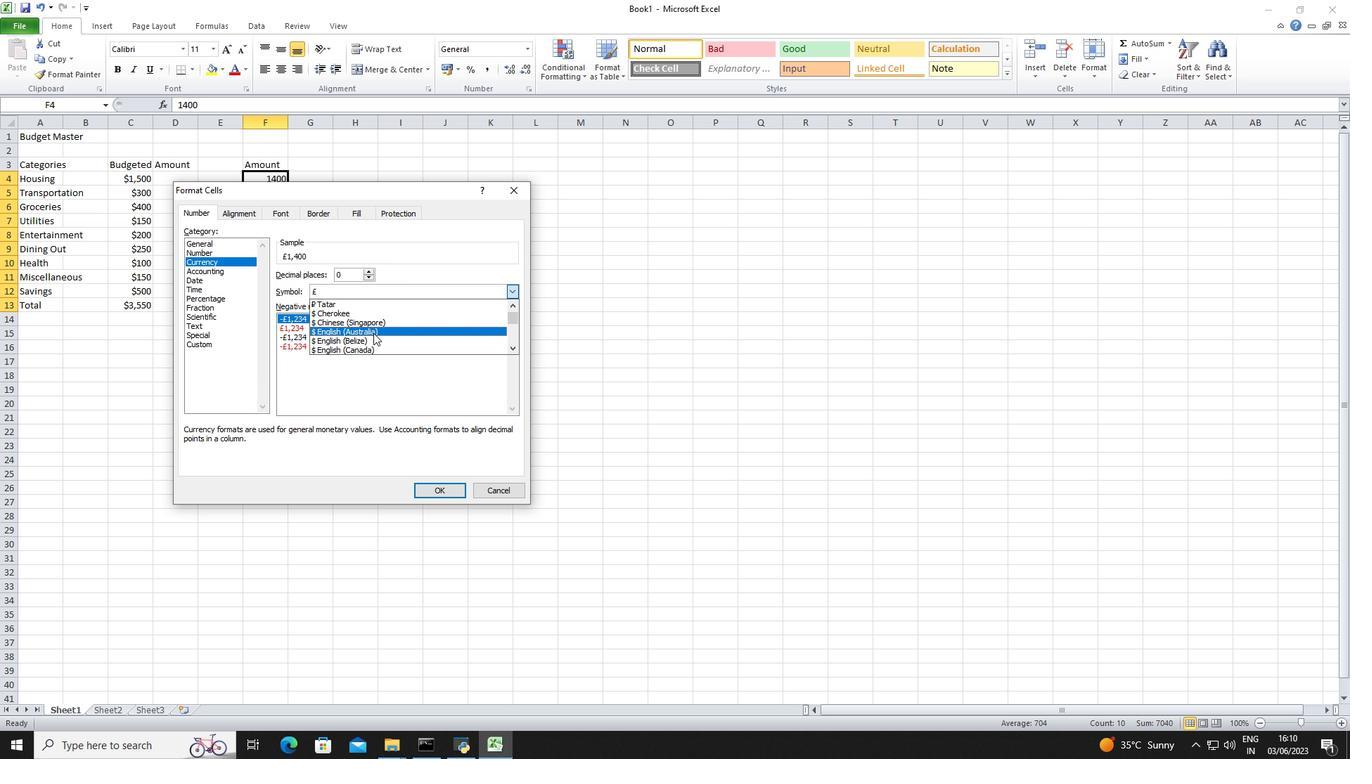 
Action: Mouse pressed left at (376, 331)
Screenshot: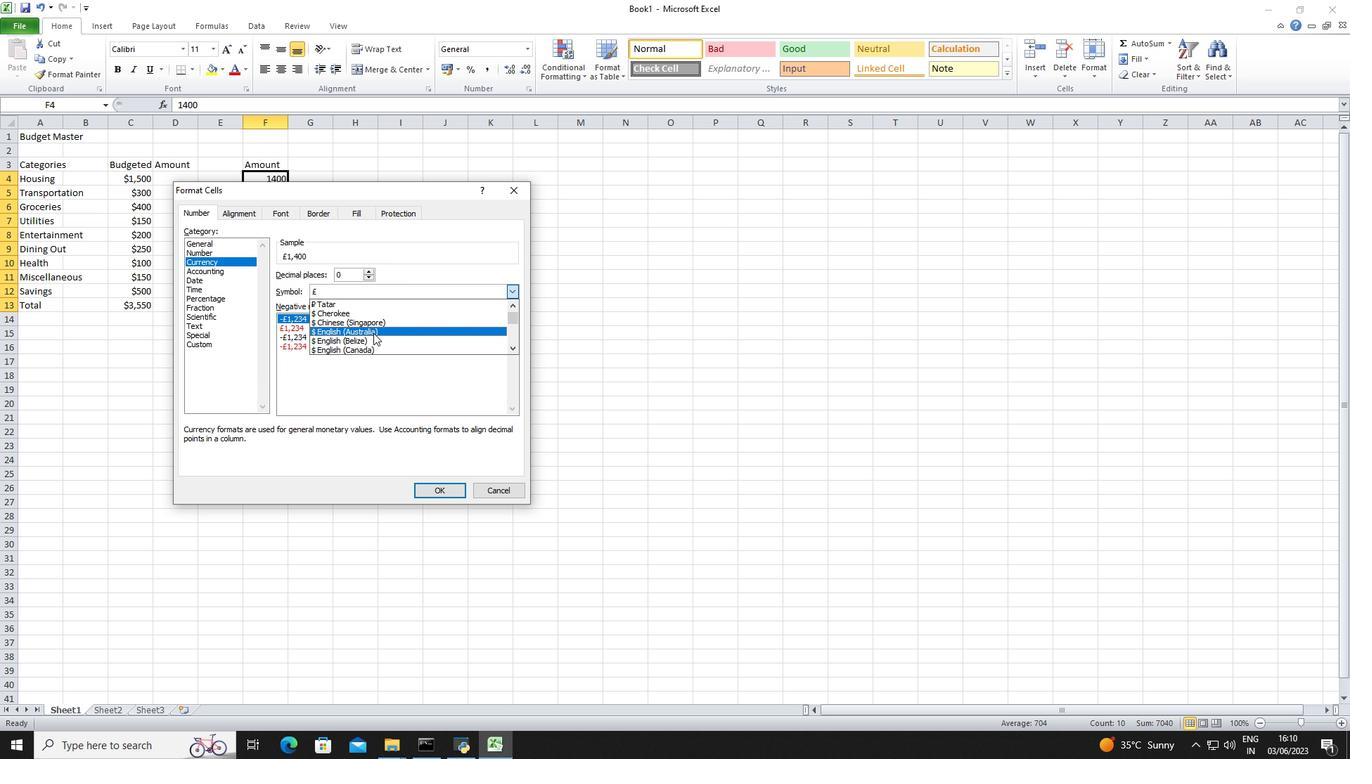 
Action: Mouse moved to (435, 492)
Screenshot: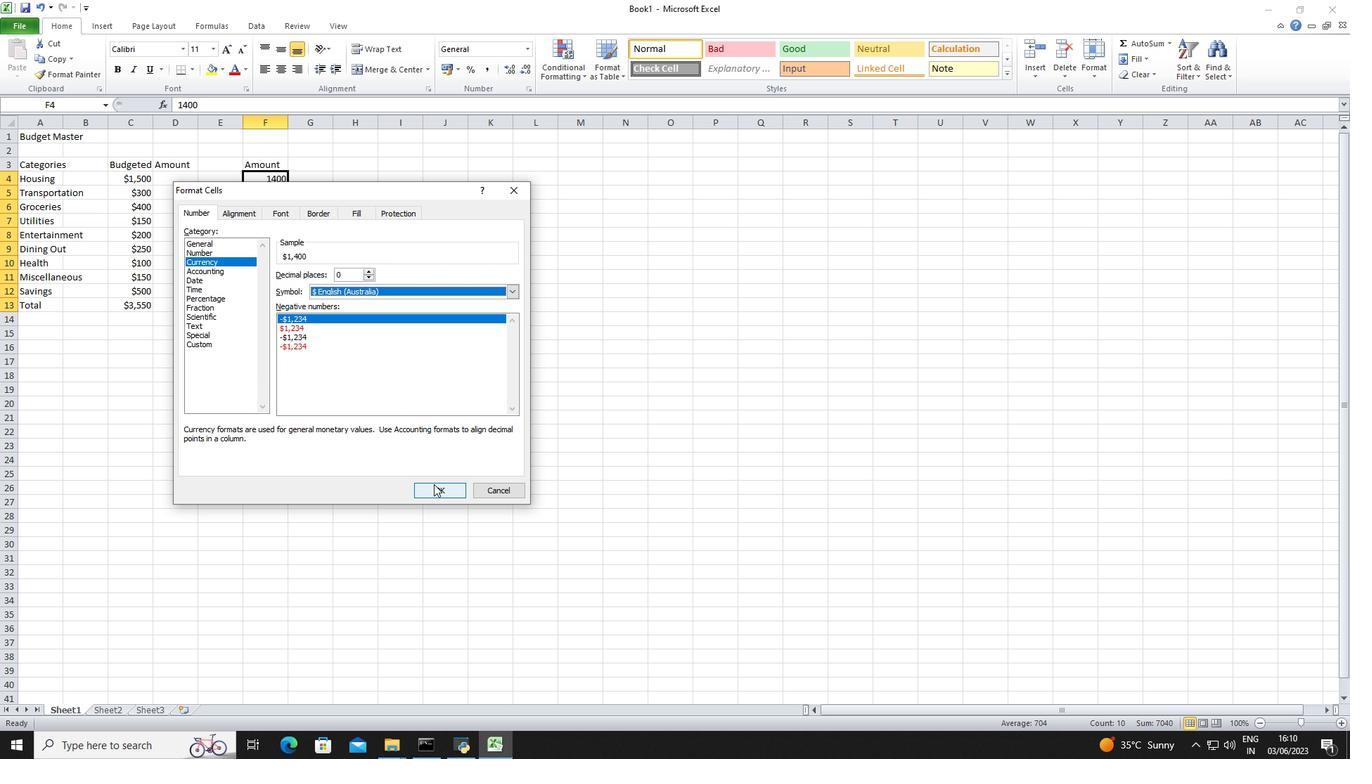 
Action: Mouse pressed left at (435, 492)
Screenshot: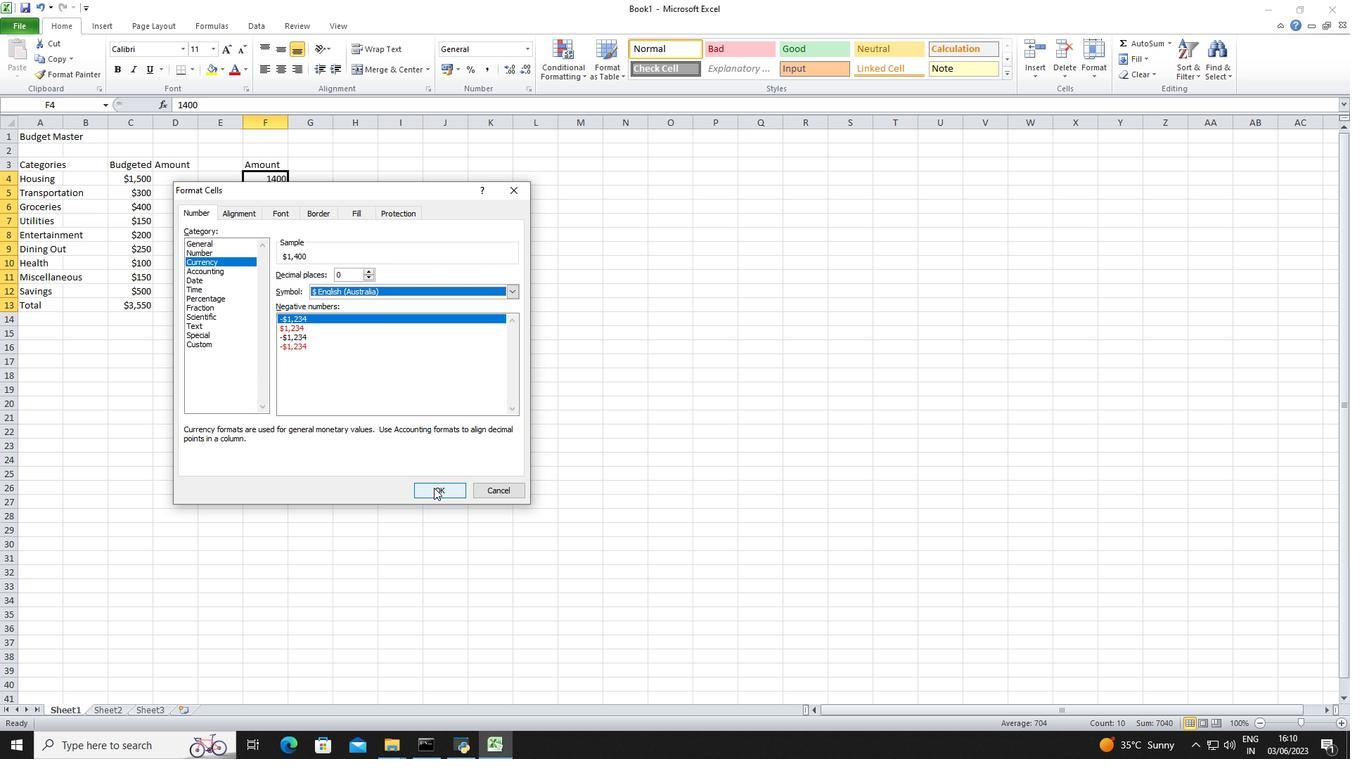 
Action: Key pressed <Key.down><Key.right><Key.right><Key.up><Key.up><Key.shift>Difference<Key.down>=c4-f4<Key.enter>=c5-f5<Key.enter>=c6-f6<Key.enter>=c7-f7<Key.enter>=c8-f8<Key.enter>=c9-f9<Key.enter>=c10-f10<Key.enter>=c11-f11<Key.enter>=c12-f12<Key.enter>=c13-f13<Key.enter><Key.right><Key.up><Key.right>ctrl+S<Key.shift>S<Key.backspace><Key.backspace><Key.shift>Dashboared<Key.backspace><Key.backspace>d<Key.shift>Inv<Key.shift>Receipts<Key.enter>
Screenshot: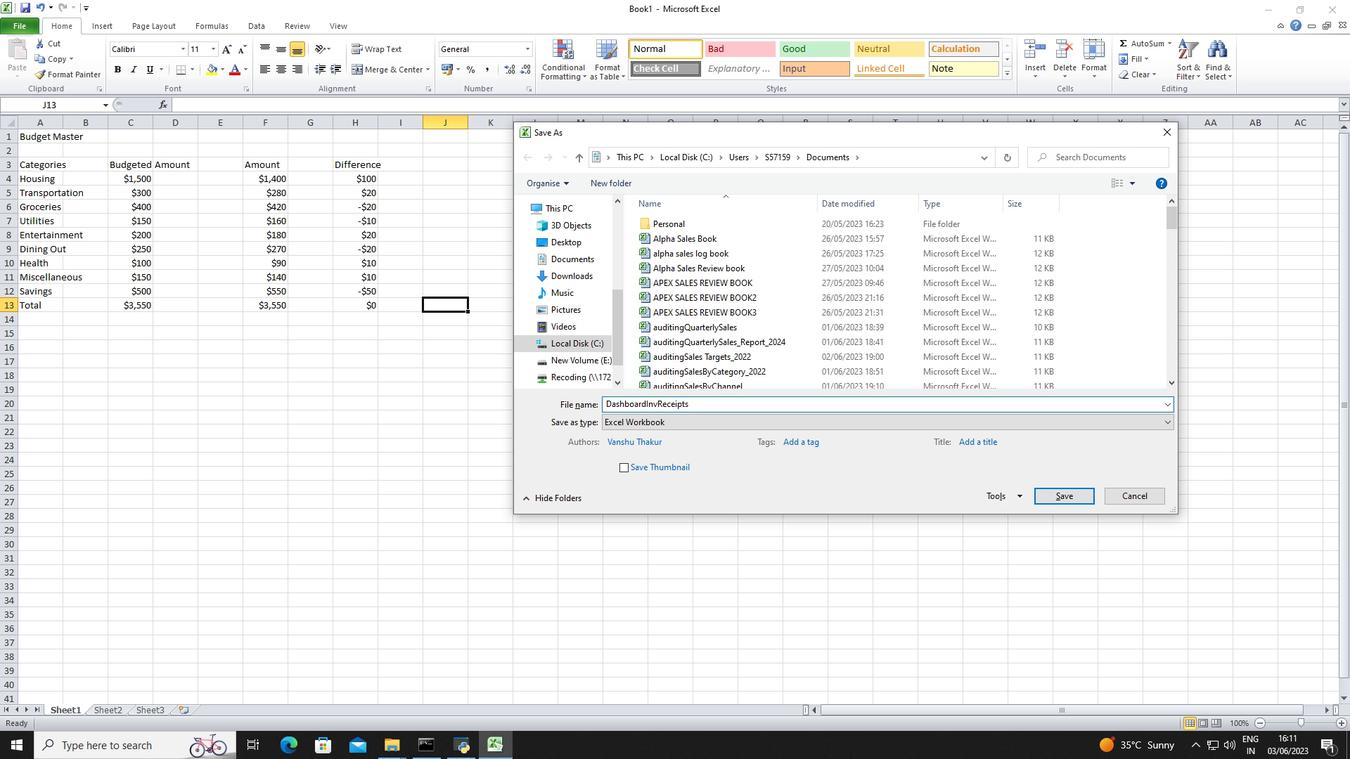 
